 Task: Open Card Card0000000205 in Board Board0000000052 in Workspace WS0000000018 in Trello. Add Member mailaustralia7@gmail.com to Card Card0000000205 in Board Board0000000052 in Workspace WS0000000018 in Trello. Add Green Label titled Label0000000205 to Card Card0000000205 in Board Board0000000052 in Workspace WS0000000018 in Trello. Add Checklist CL0000000205 to Card Card0000000205 in Board Board0000000052 in Workspace WS0000000018 in Trello. Add Dates with Start Date as Apr 08 2023 and Due Date as Apr 30 2023 to Card Card0000000205 in Board Board0000000052 in Workspace WS0000000018 in Trello
Action: Mouse moved to (622, 81)
Screenshot: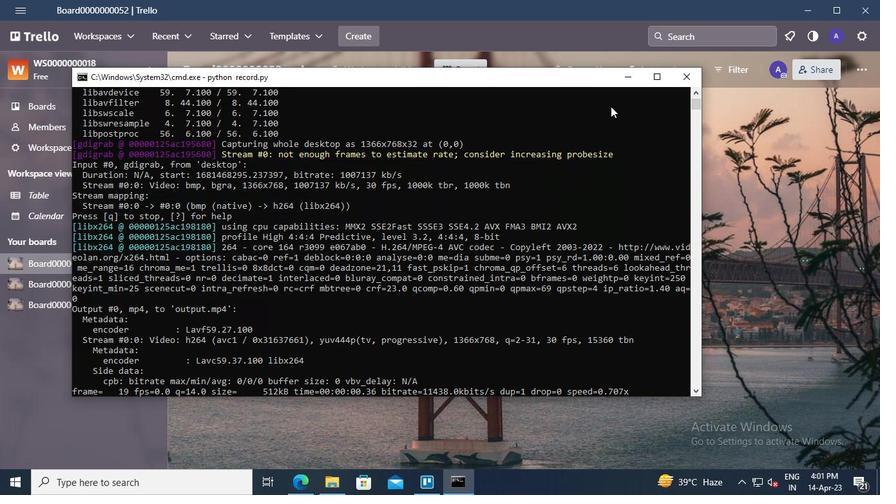 
Action: Mouse pressed left at (622, 81)
Screenshot: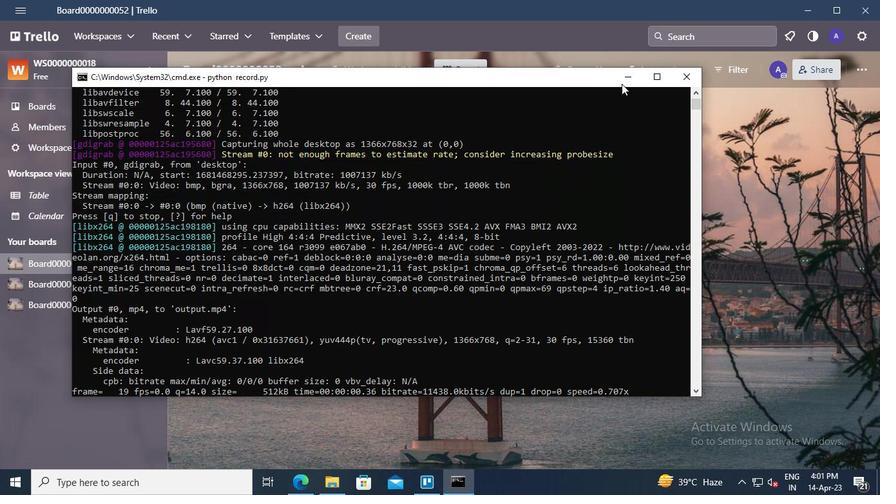 
Action: Mouse moved to (238, 138)
Screenshot: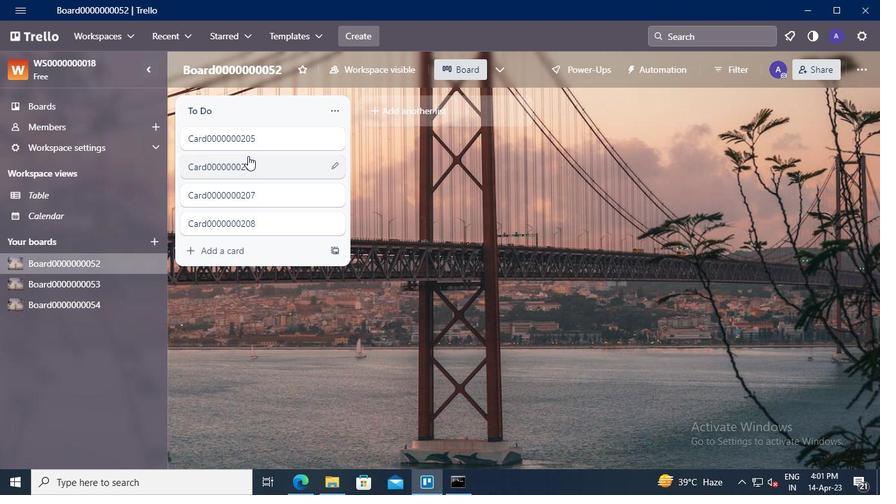 
Action: Mouse pressed left at (238, 138)
Screenshot: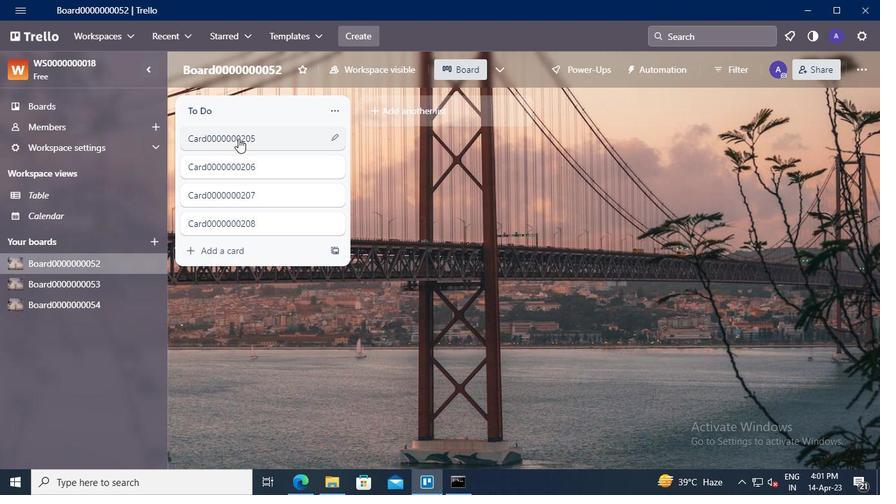 
Action: Mouse moved to (613, 121)
Screenshot: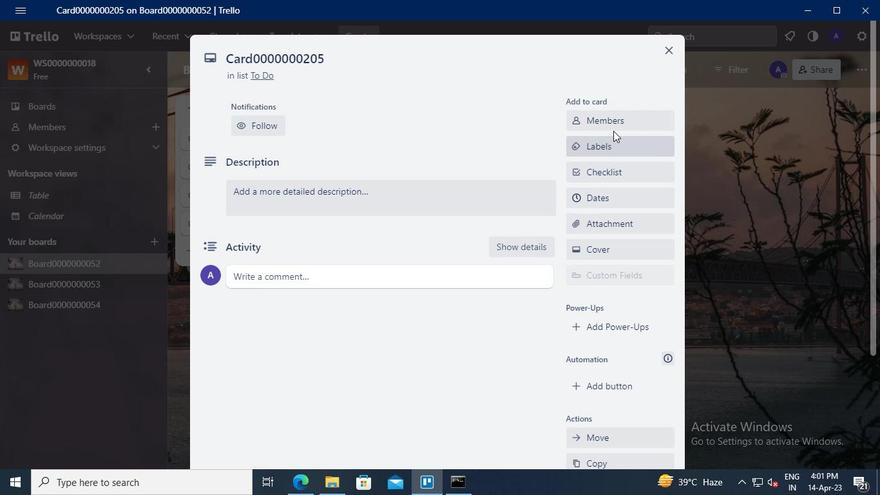 
Action: Mouse pressed left at (613, 121)
Screenshot: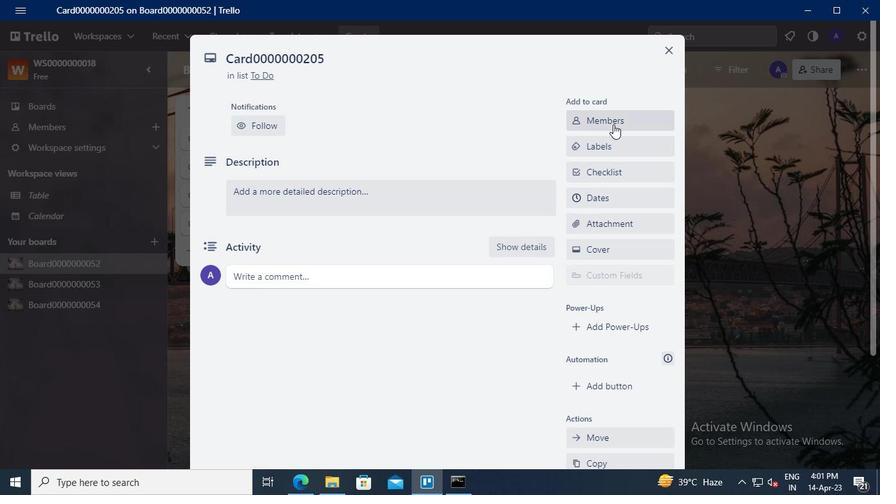
Action: Mouse moved to (622, 178)
Screenshot: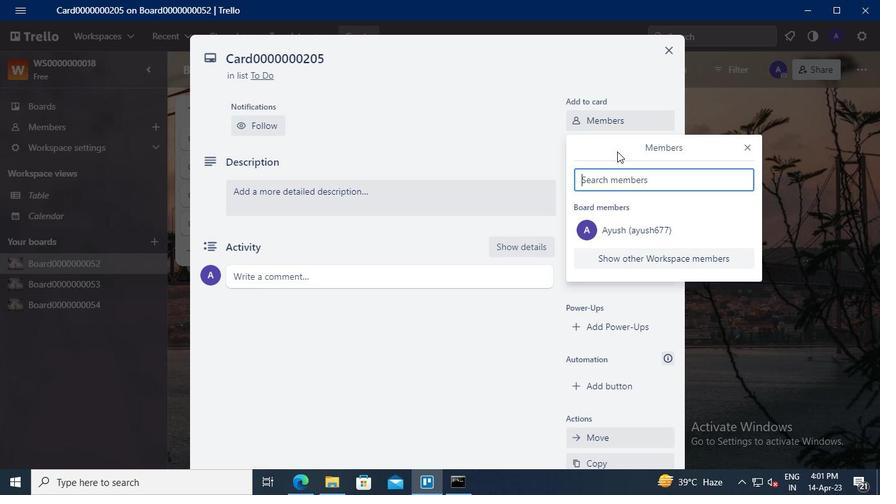 
Action: Mouse pressed left at (622, 178)
Screenshot: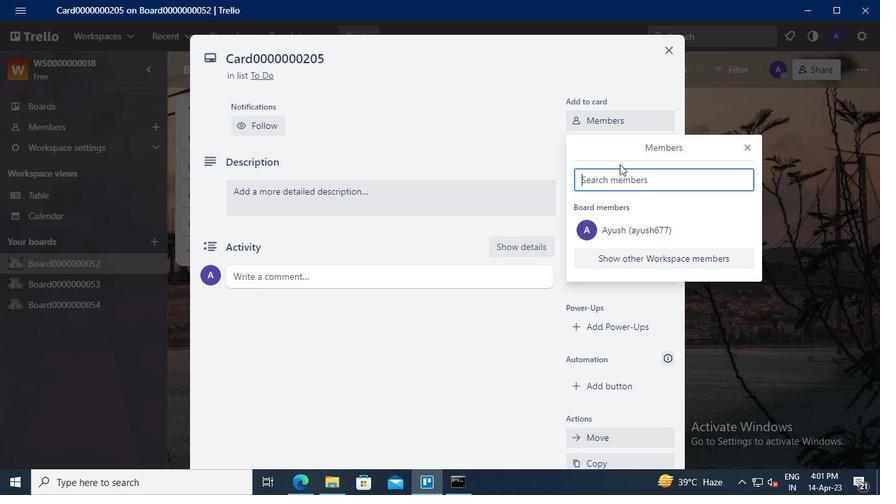 
Action: Keyboard Key.shift_r
Screenshot: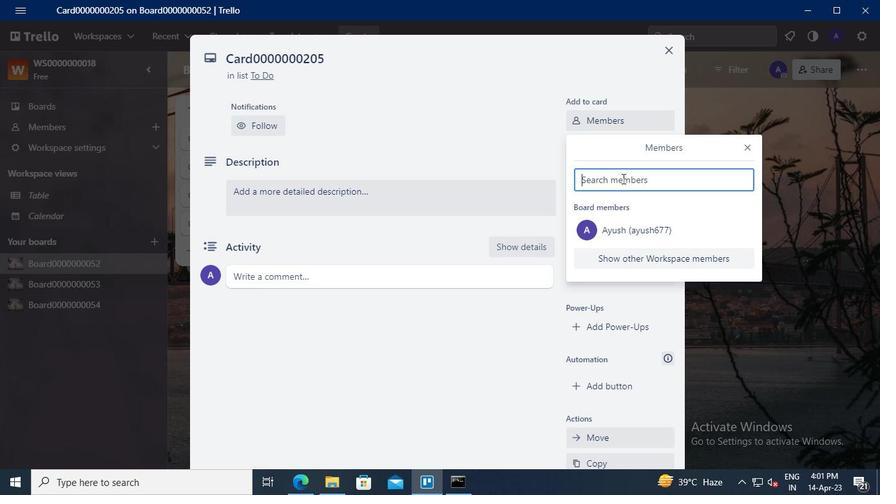 
Action: Keyboard A
Screenshot: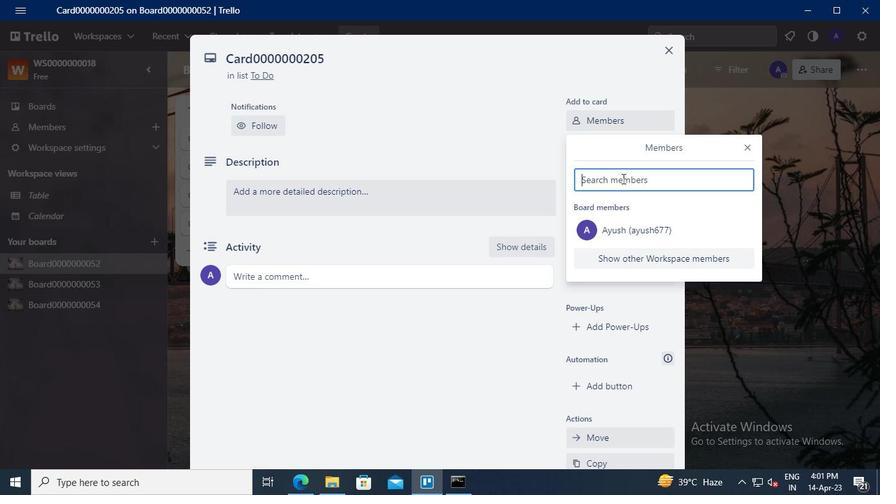 
Action: Keyboard u
Screenshot: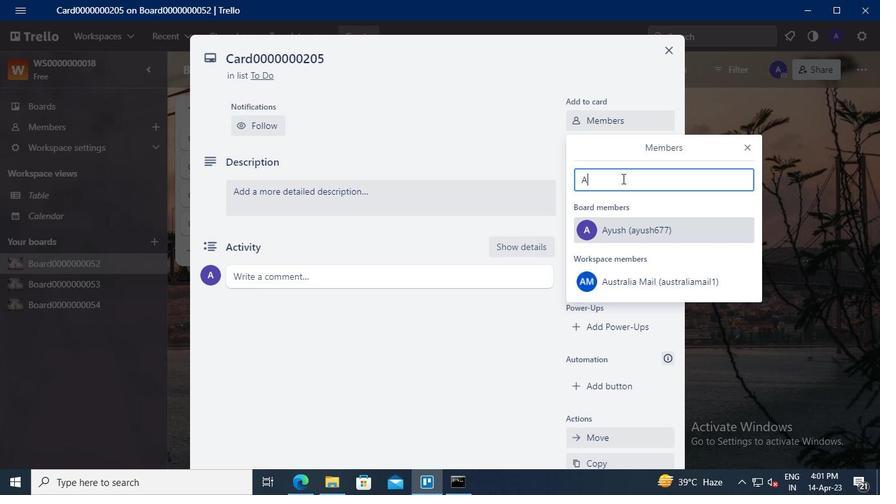
Action: Keyboard s
Screenshot: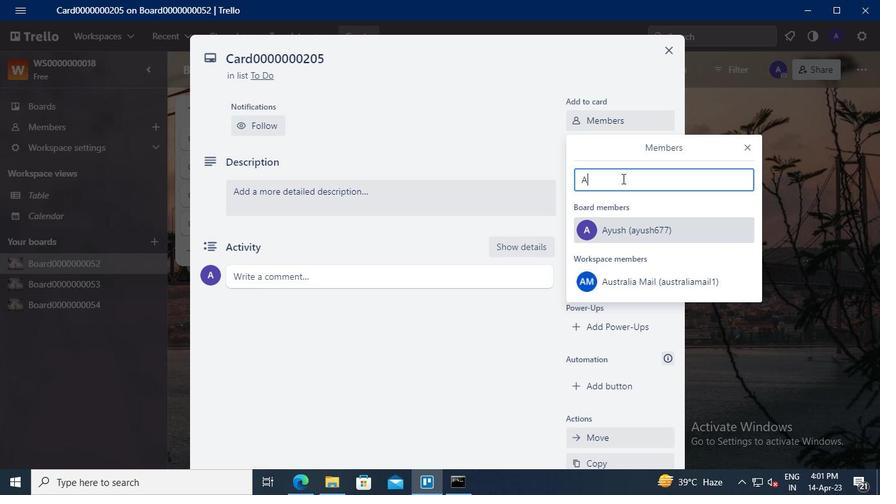 
Action: Keyboard t
Screenshot: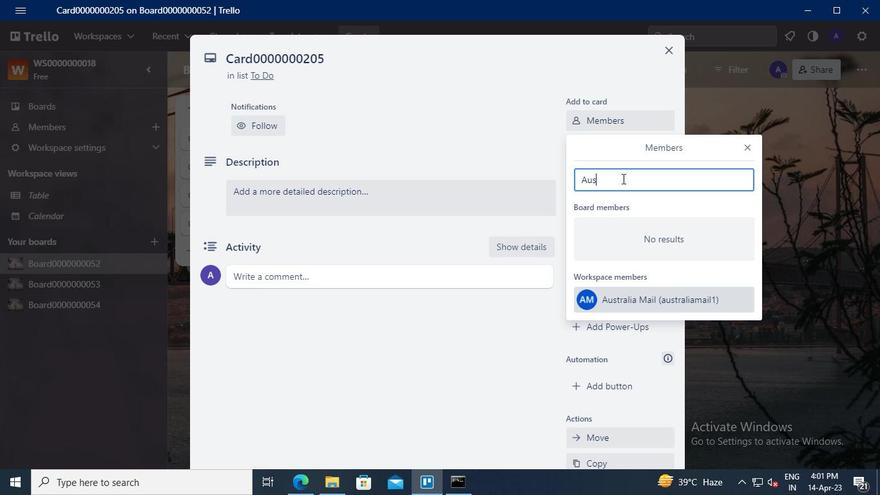 
Action: Keyboard r
Screenshot: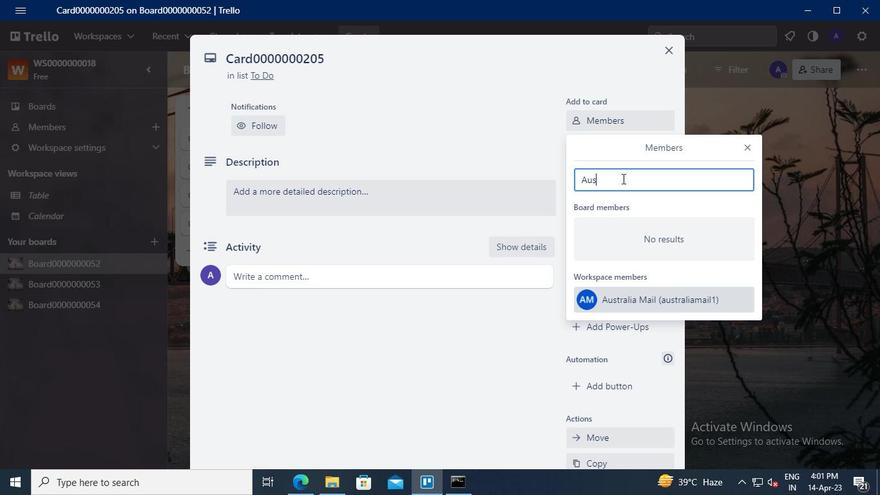 
Action: Keyboard a
Screenshot: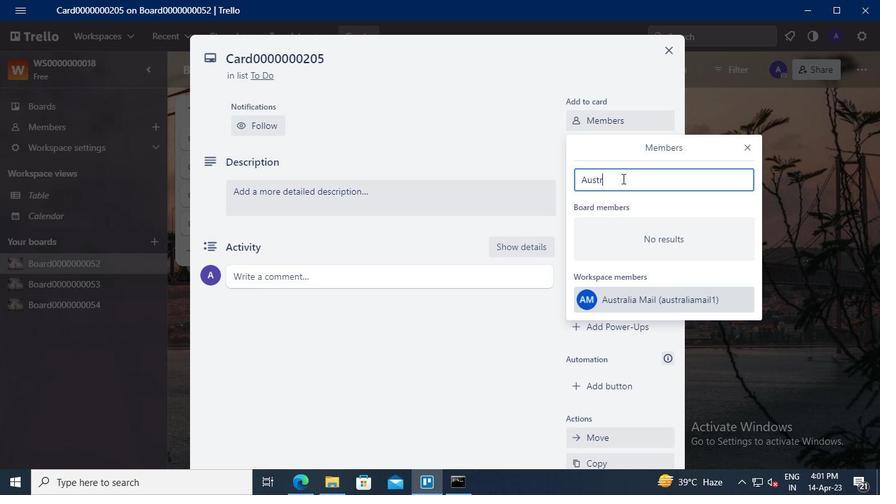 
Action: Keyboard l
Screenshot: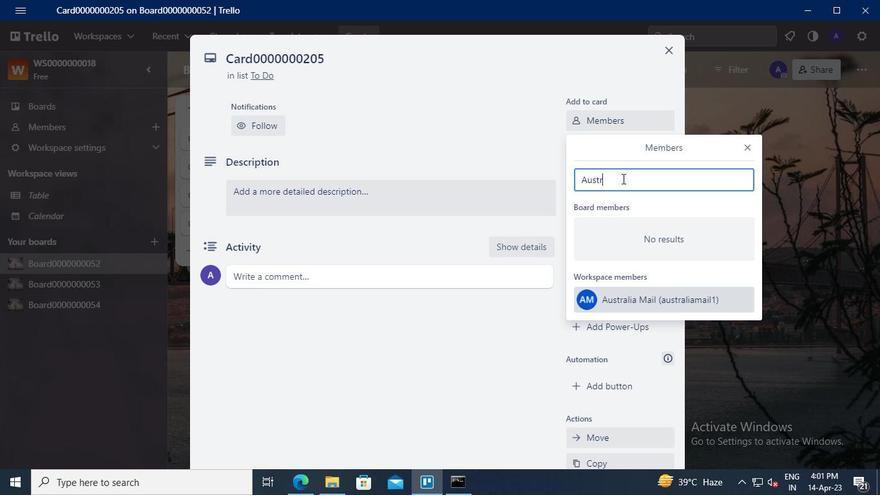 
Action: Keyboard i
Screenshot: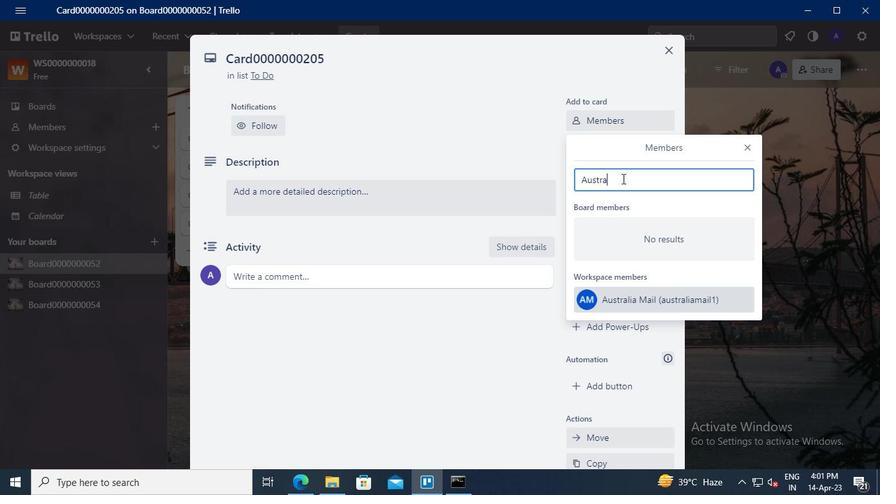 
Action: Keyboard a
Screenshot: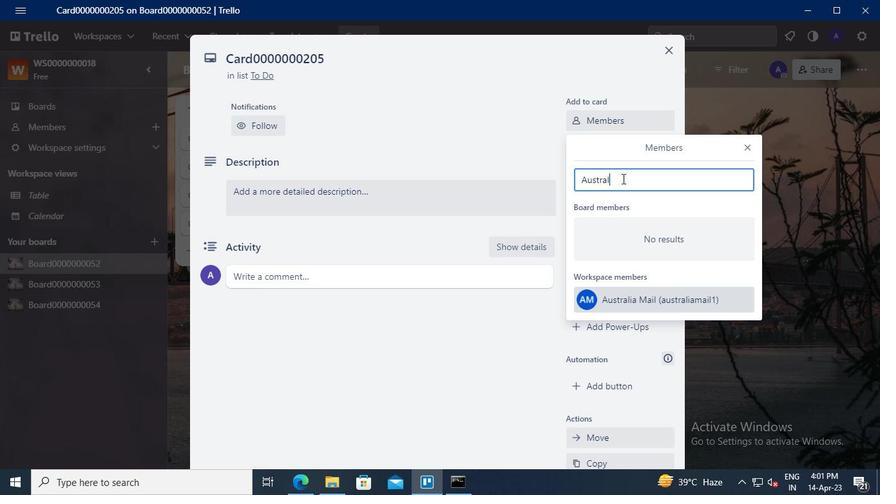 
Action: Mouse moved to (628, 301)
Screenshot: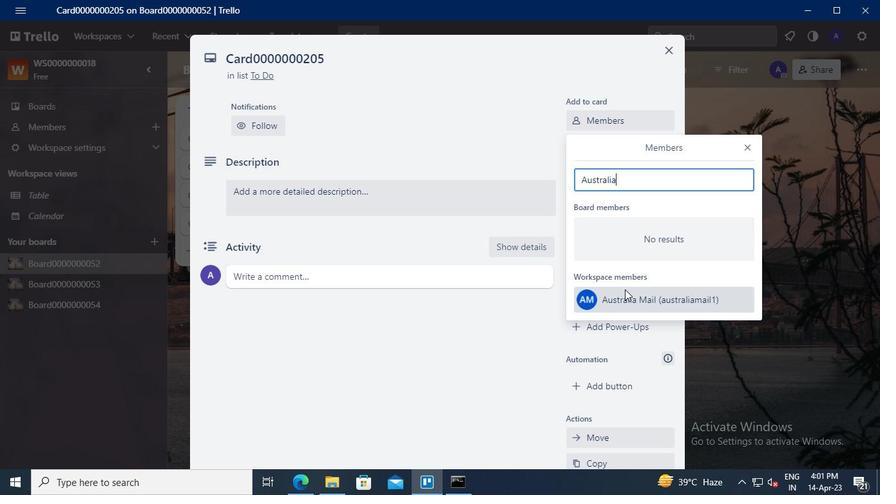 
Action: Mouse pressed left at (628, 301)
Screenshot: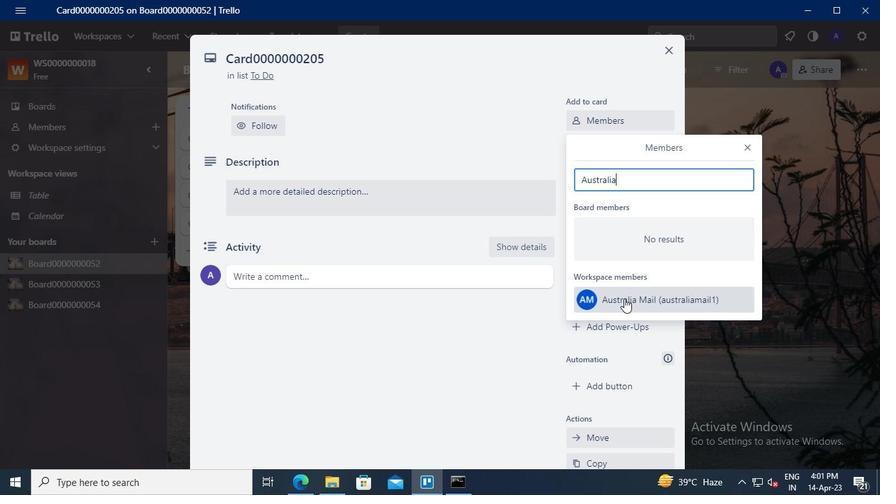 
Action: Mouse moved to (746, 147)
Screenshot: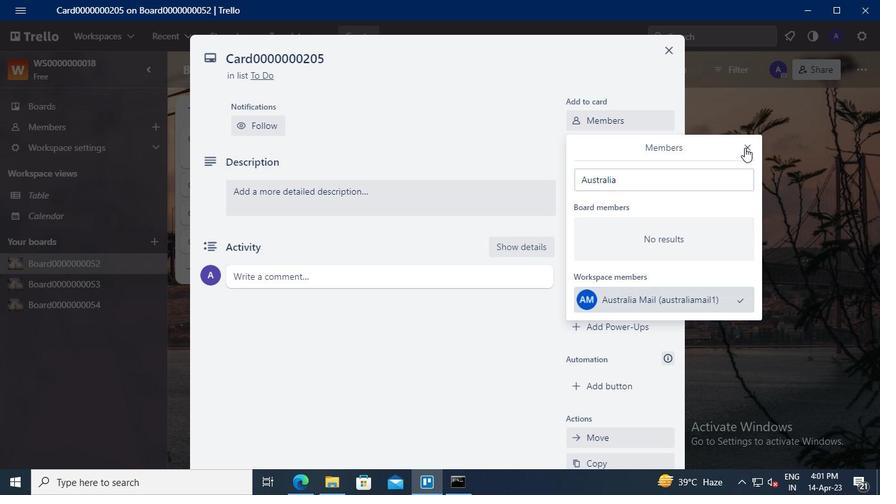 
Action: Mouse pressed left at (746, 147)
Screenshot: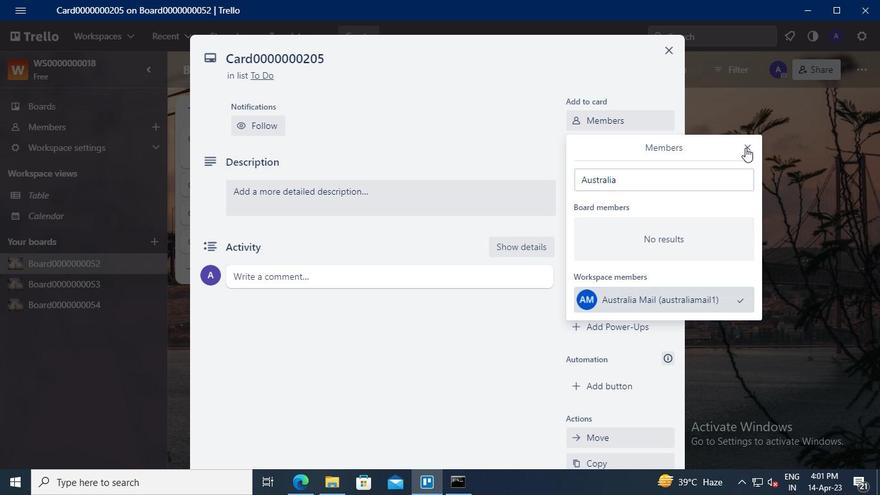
Action: Mouse moved to (596, 148)
Screenshot: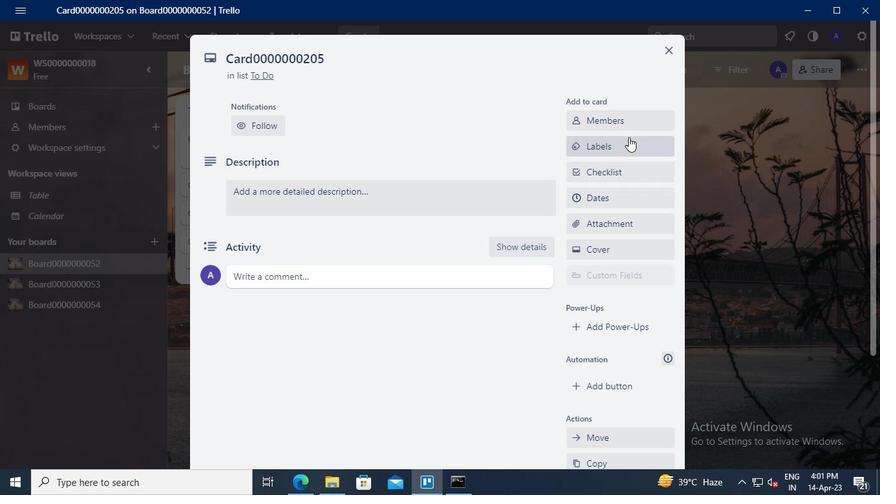 
Action: Mouse pressed left at (596, 148)
Screenshot: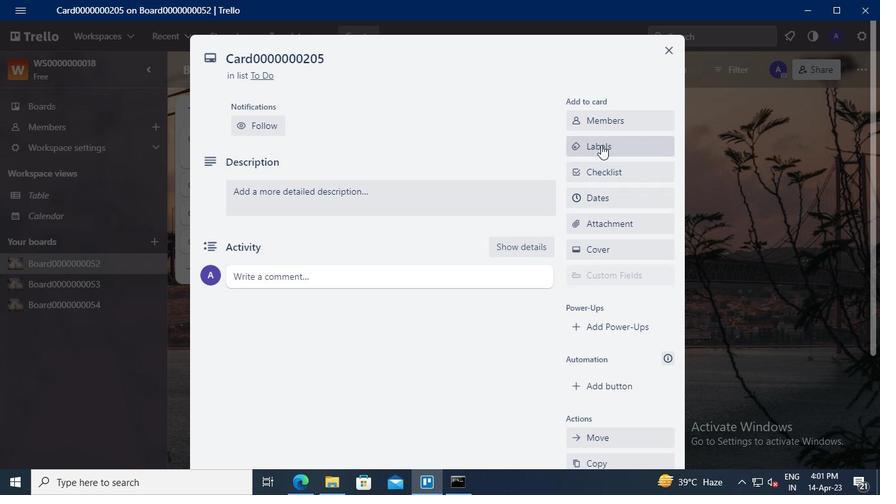 
Action: Mouse moved to (668, 289)
Screenshot: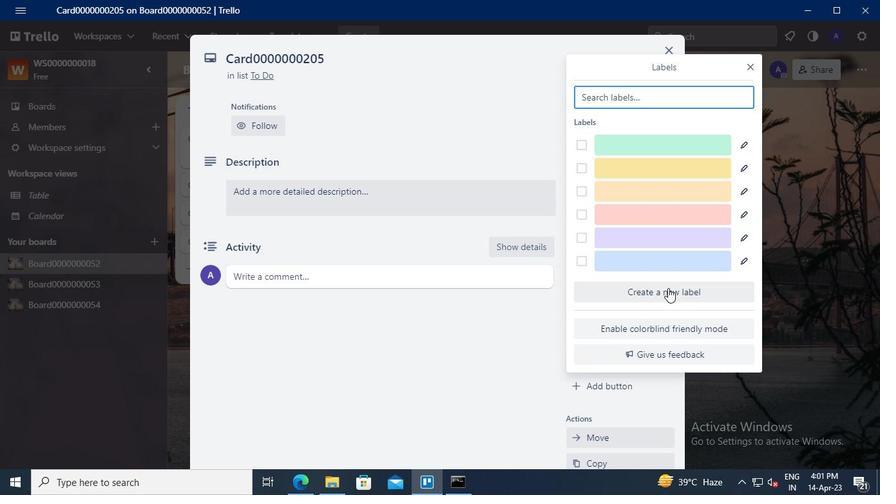 
Action: Mouse pressed left at (668, 289)
Screenshot: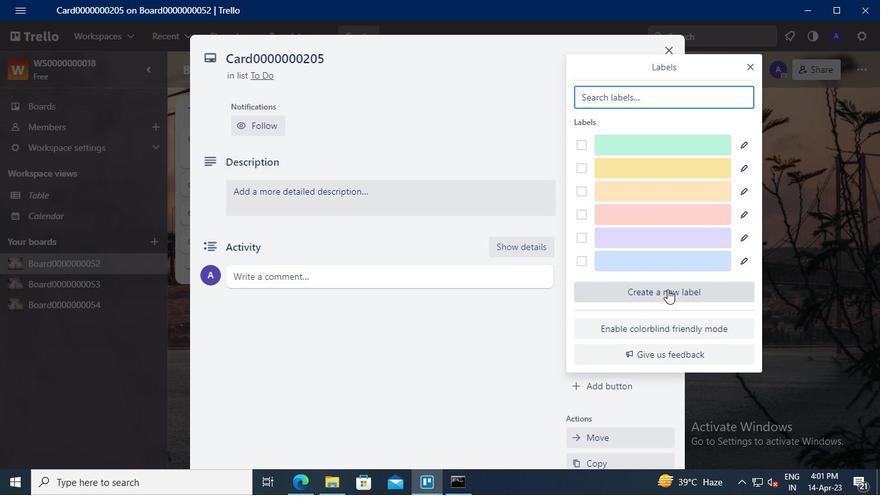 
Action: Mouse moved to (637, 184)
Screenshot: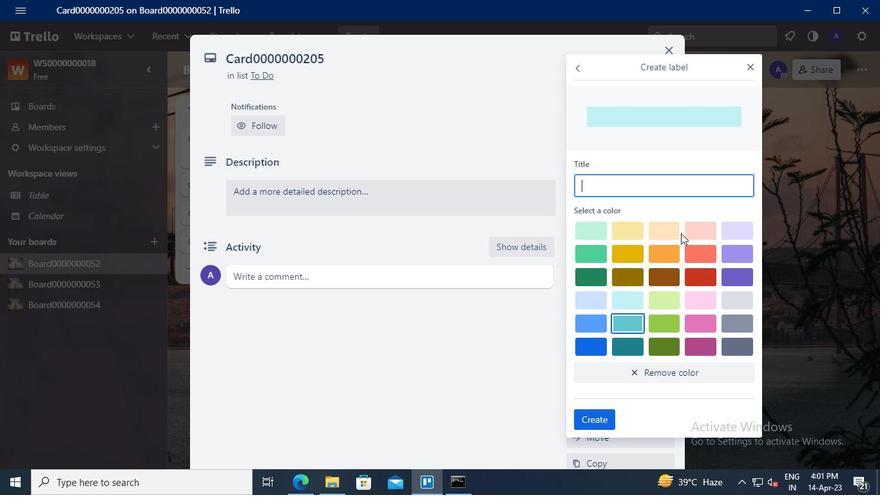 
Action: Mouse pressed left at (637, 184)
Screenshot: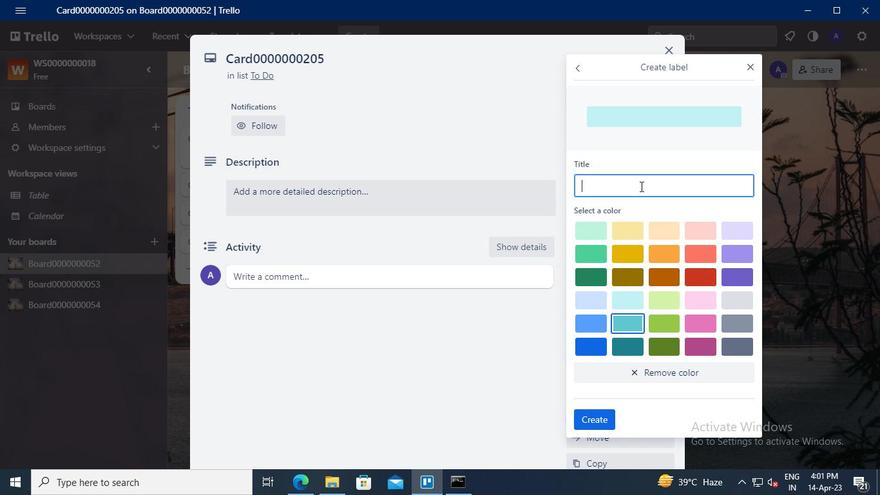 
Action: Keyboard Key.shift
Screenshot: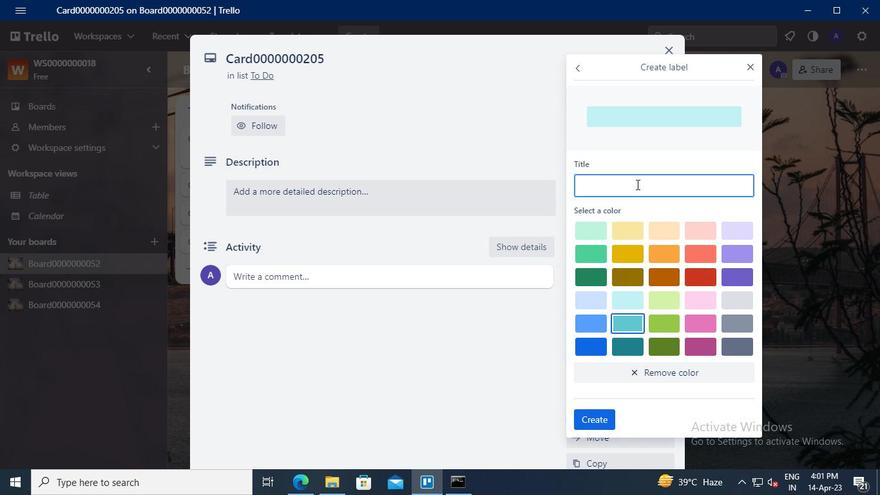 
Action: Keyboard L
Screenshot: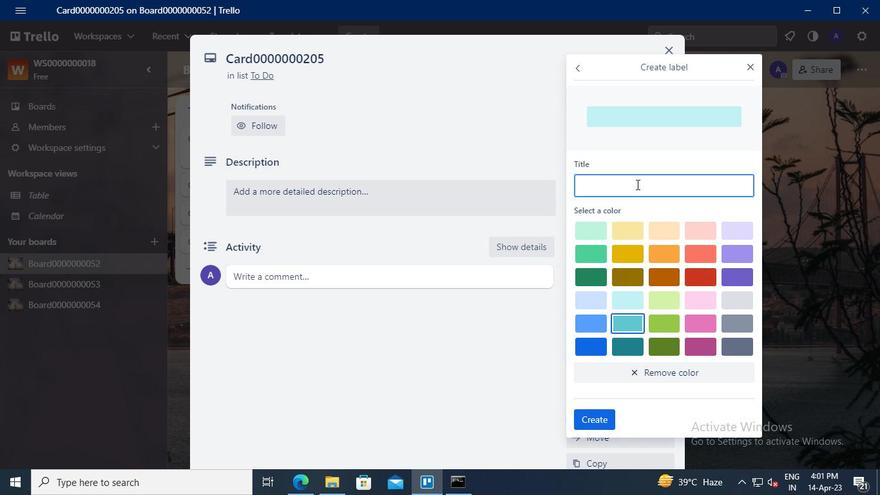 
Action: Keyboard a
Screenshot: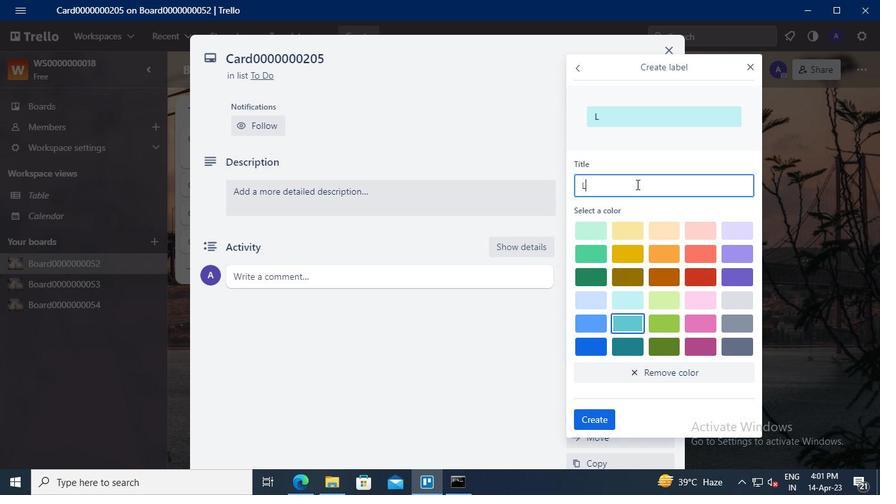 
Action: Keyboard b
Screenshot: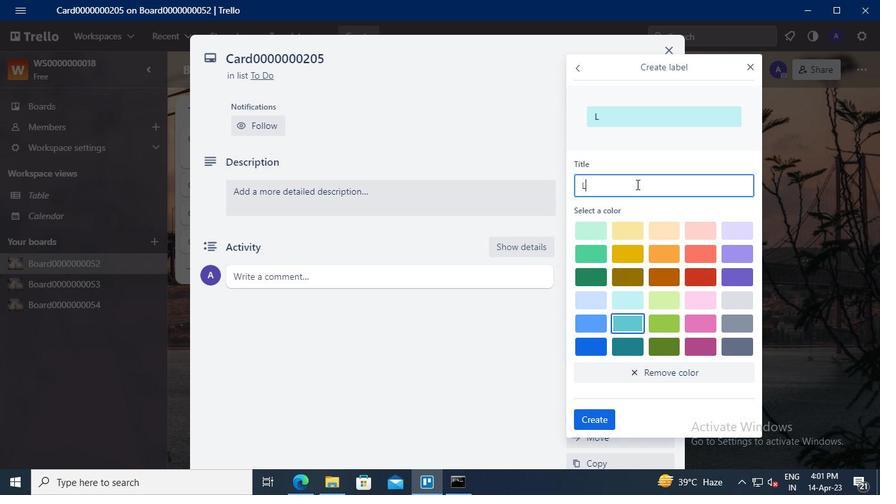 
Action: Keyboard e
Screenshot: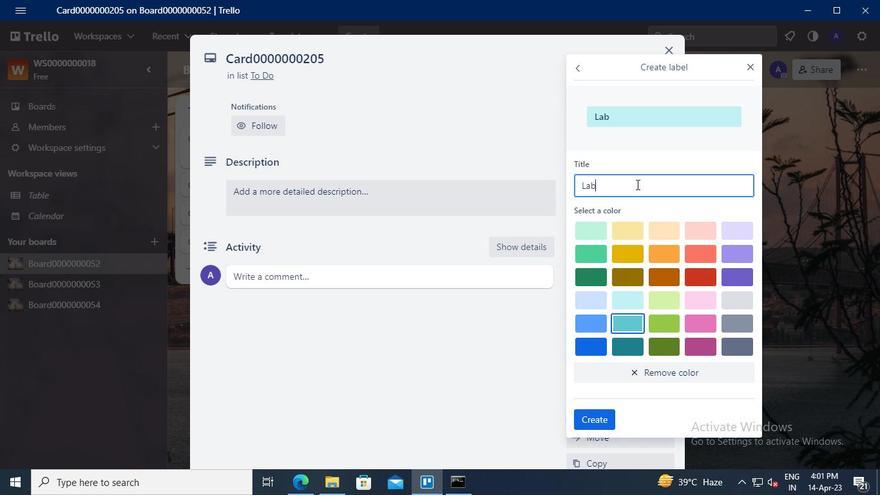 
Action: Keyboard l
Screenshot: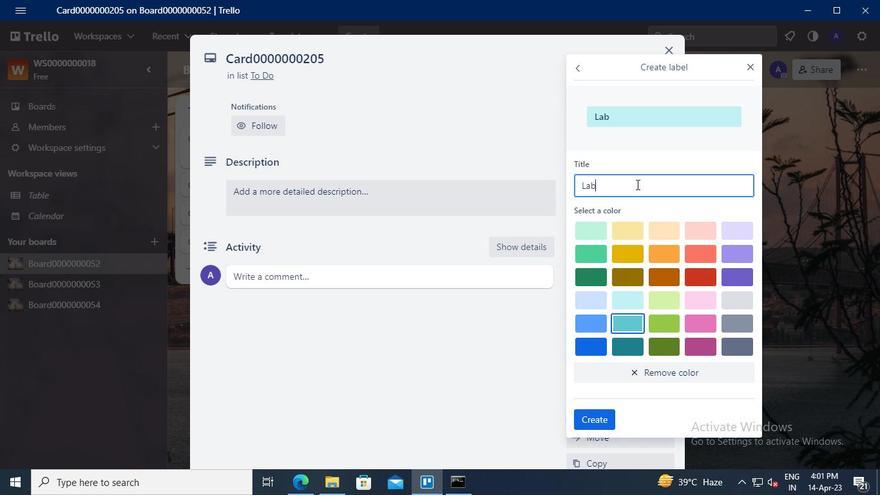 
Action: Keyboard <96>
Screenshot: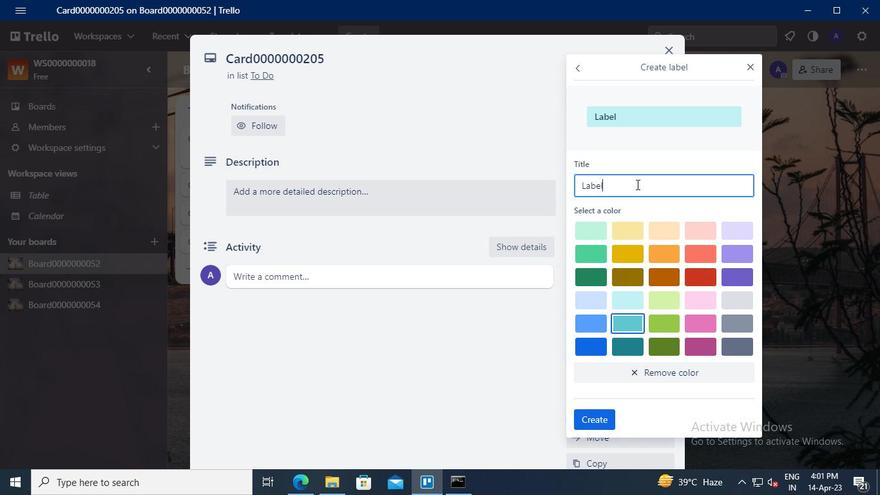 
Action: Keyboard <96>
Screenshot: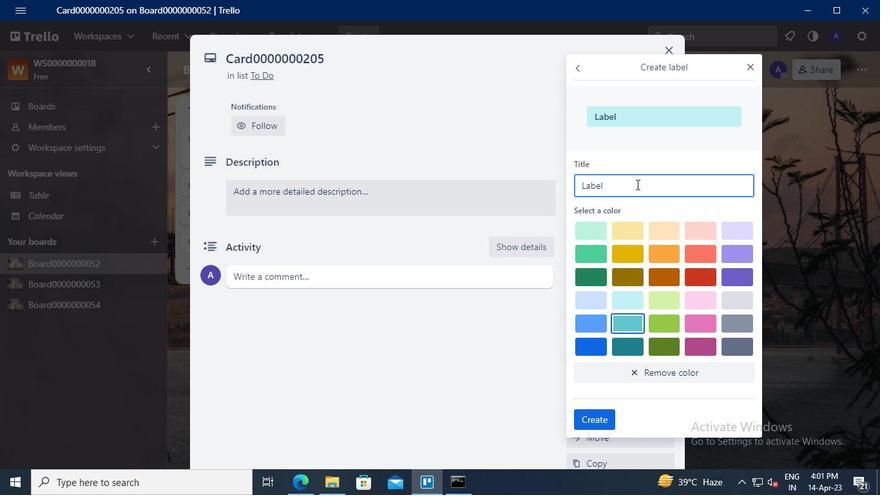 
Action: Keyboard <96>
Screenshot: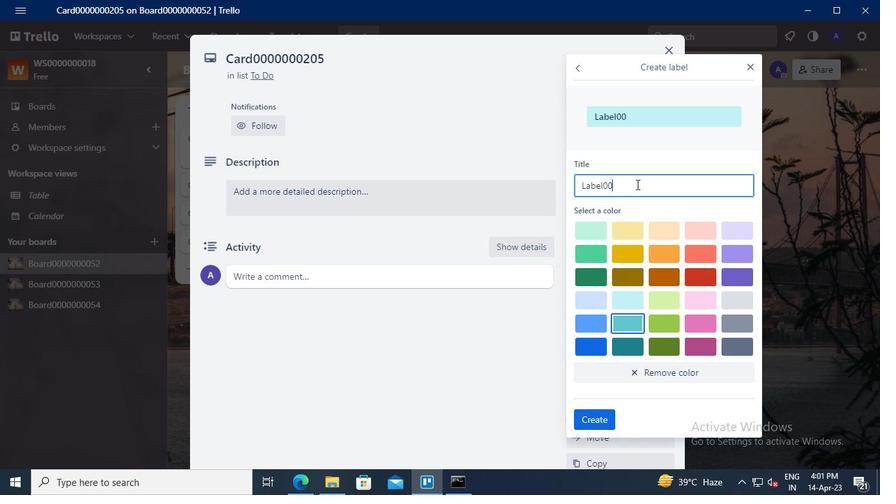 
Action: Keyboard <96>
Screenshot: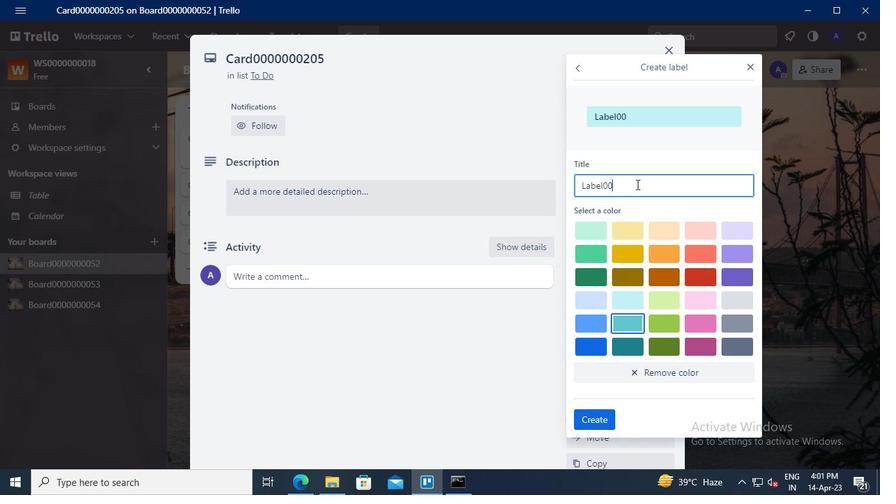 
Action: Keyboard <96>
Screenshot: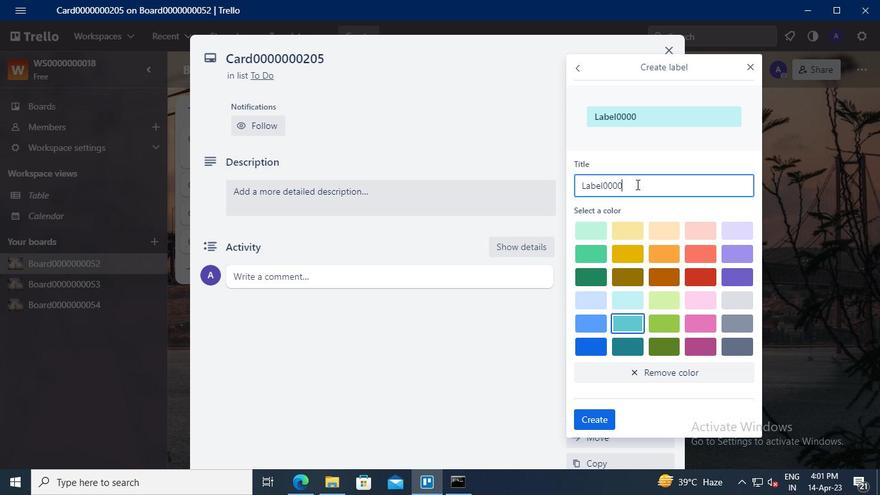 
Action: Keyboard <96>
Screenshot: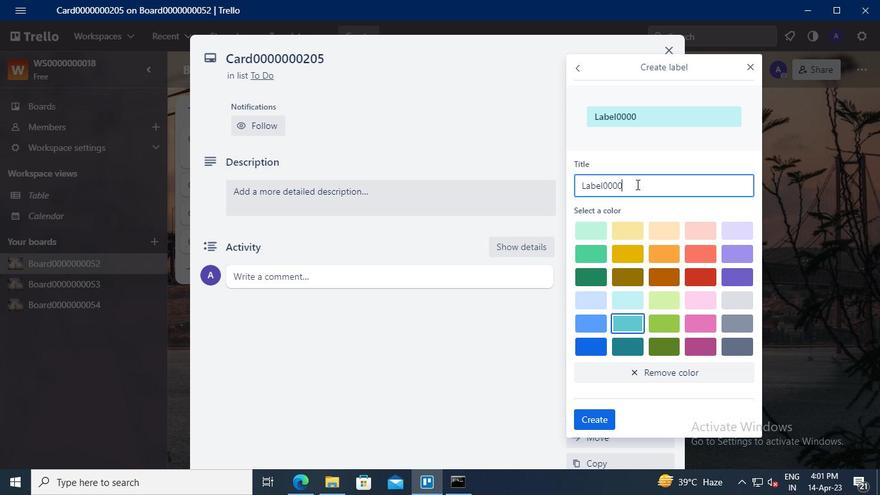 
Action: Keyboard <96>
Screenshot: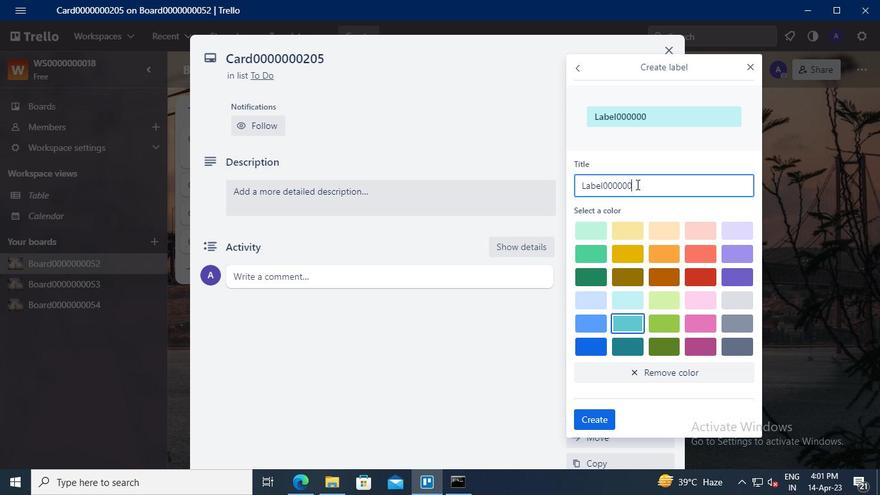 
Action: Keyboard <98>
Screenshot: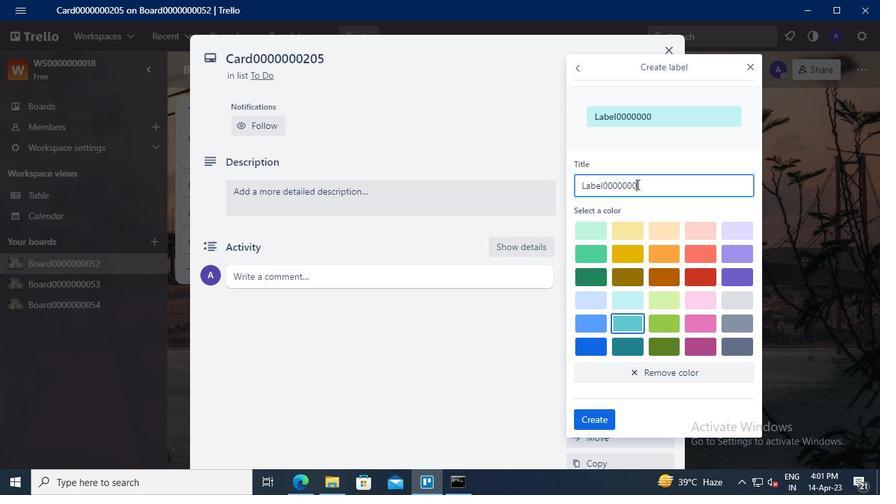 
Action: Keyboard <96>
Screenshot: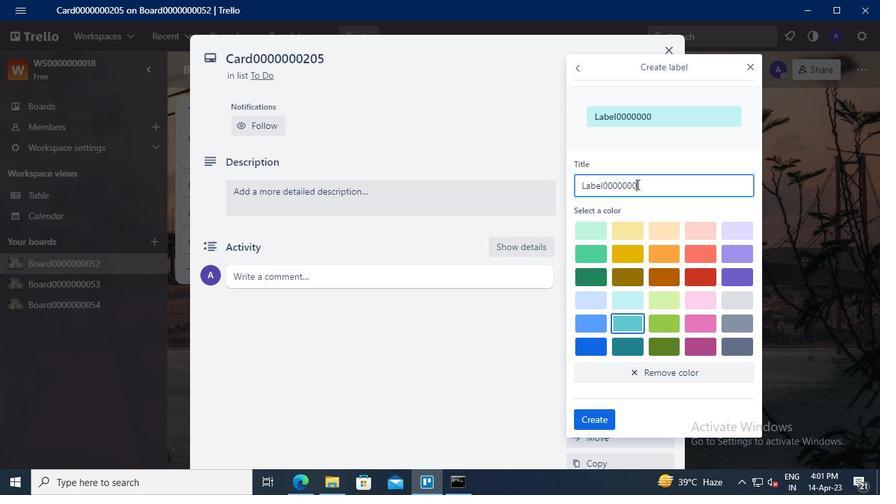 
Action: Keyboard <101>
Screenshot: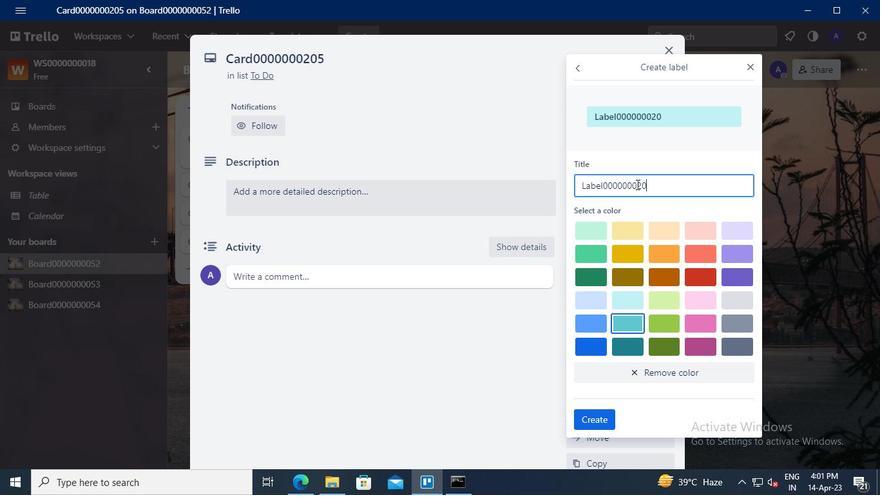 
Action: Mouse moved to (600, 254)
Screenshot: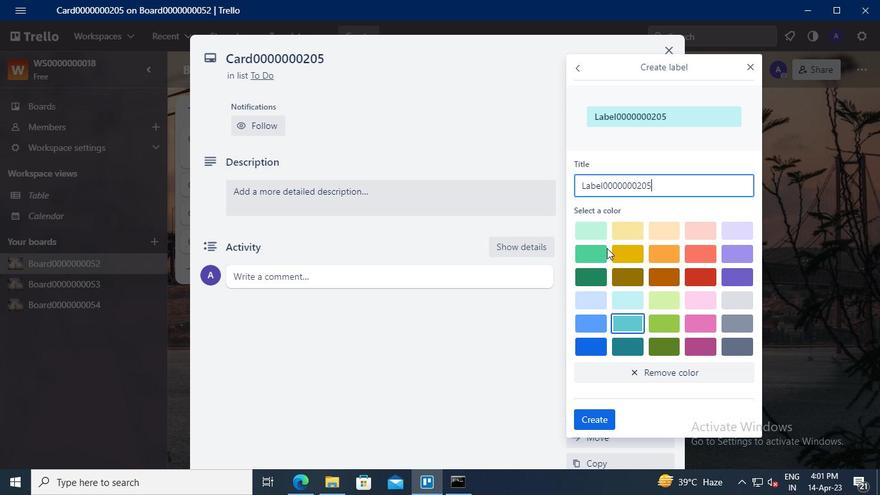 
Action: Mouse pressed left at (600, 254)
Screenshot: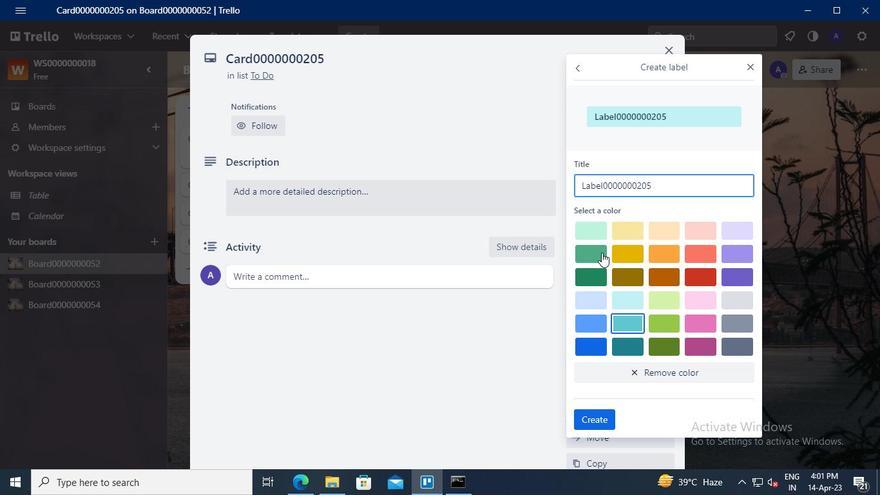 
Action: Mouse moved to (588, 423)
Screenshot: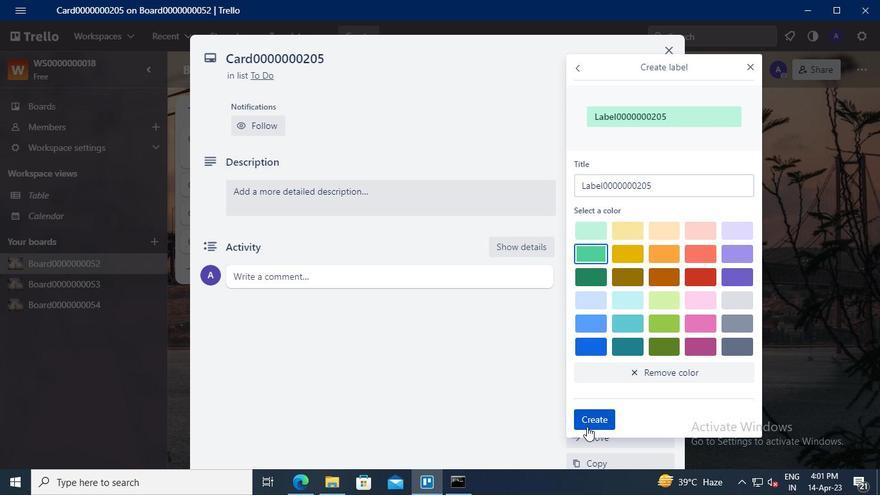 
Action: Mouse pressed left at (588, 423)
Screenshot: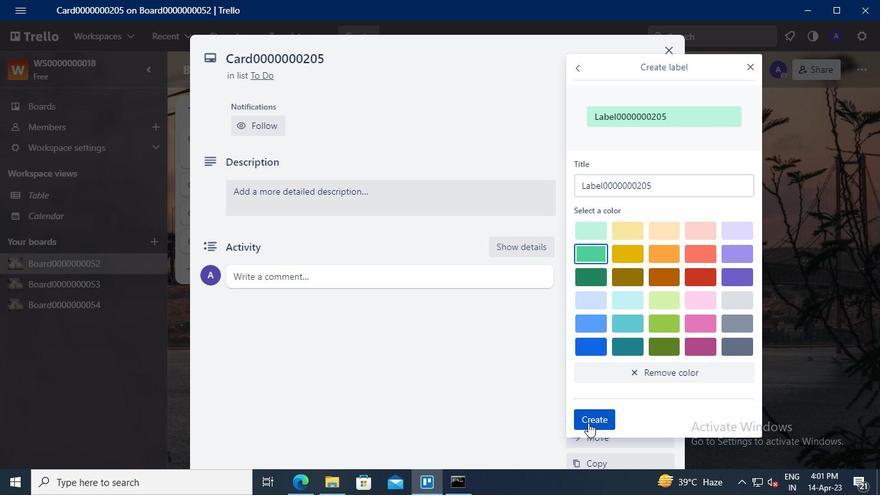 
Action: Mouse moved to (749, 65)
Screenshot: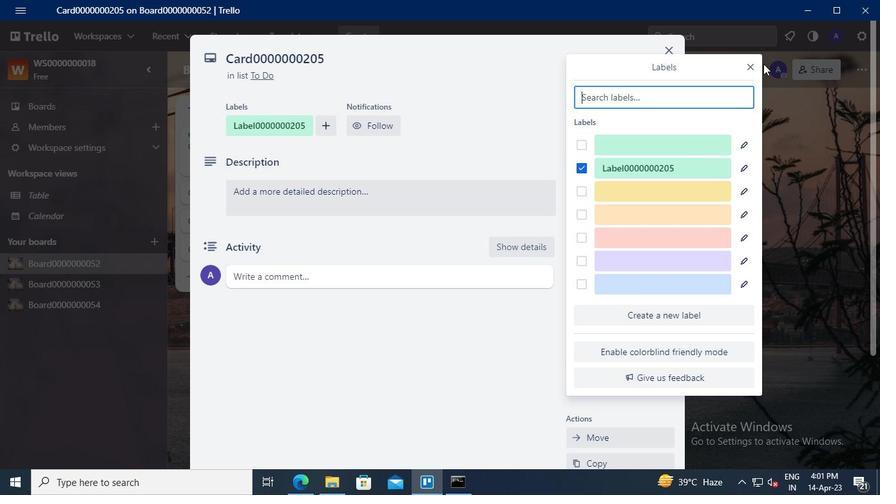 
Action: Mouse pressed left at (749, 65)
Screenshot: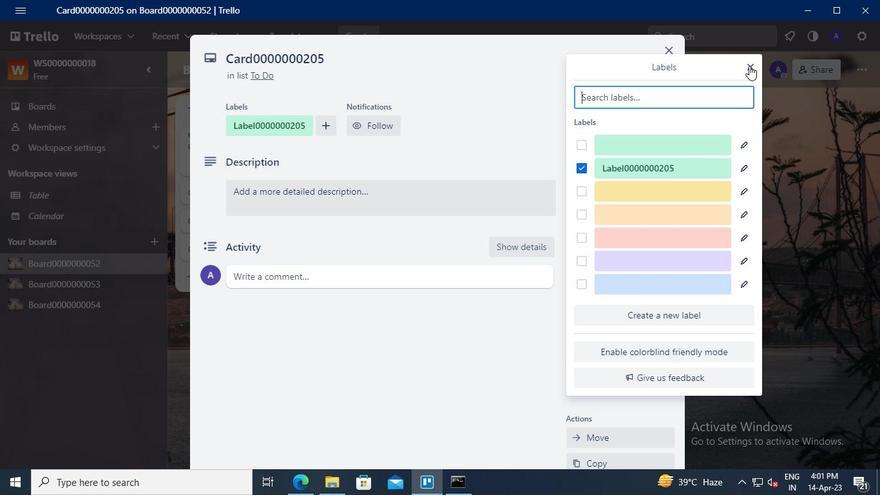 
Action: Mouse moved to (604, 170)
Screenshot: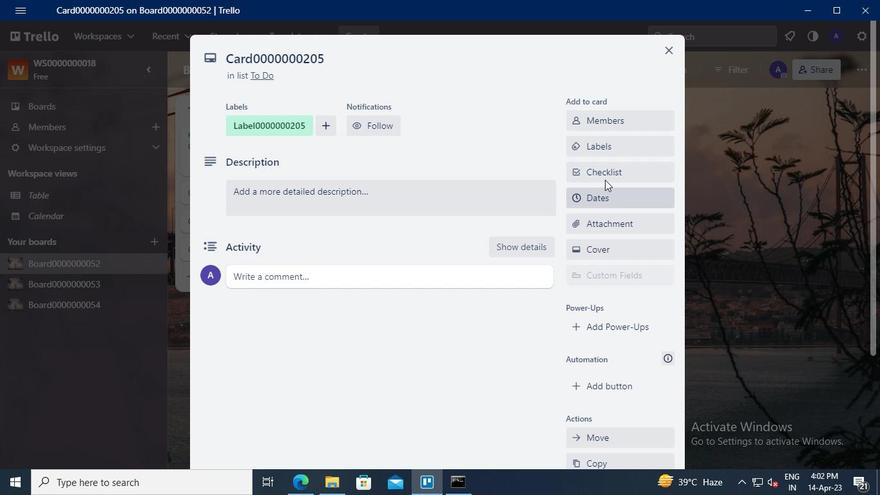 
Action: Mouse pressed left at (604, 170)
Screenshot: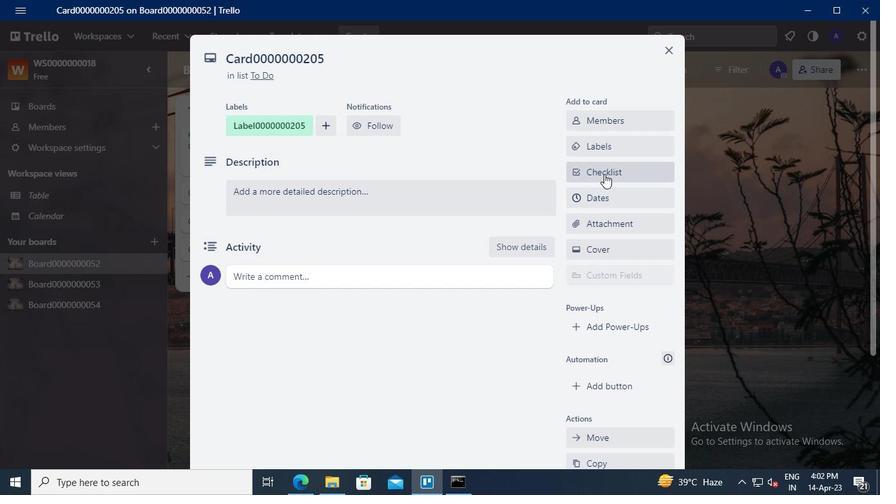 
Action: Keyboard Key.delete
Screenshot: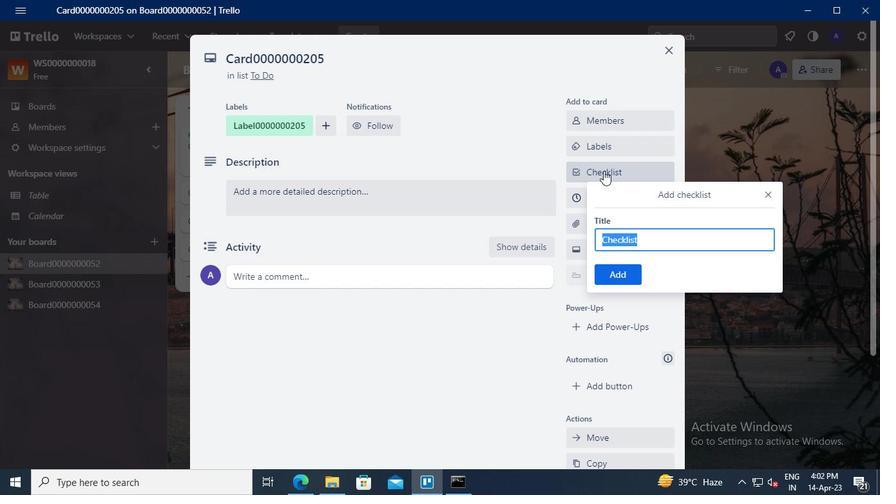 
Action: Keyboard Key.shift
Screenshot: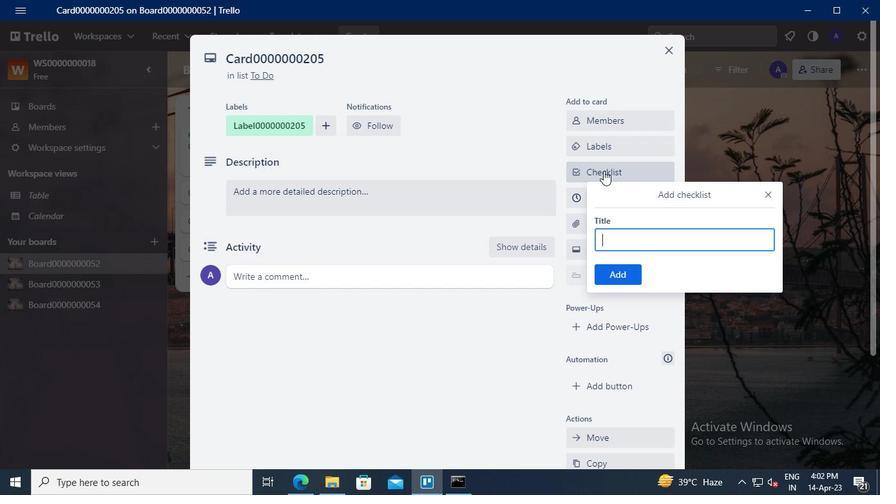 
Action: Keyboard C
Screenshot: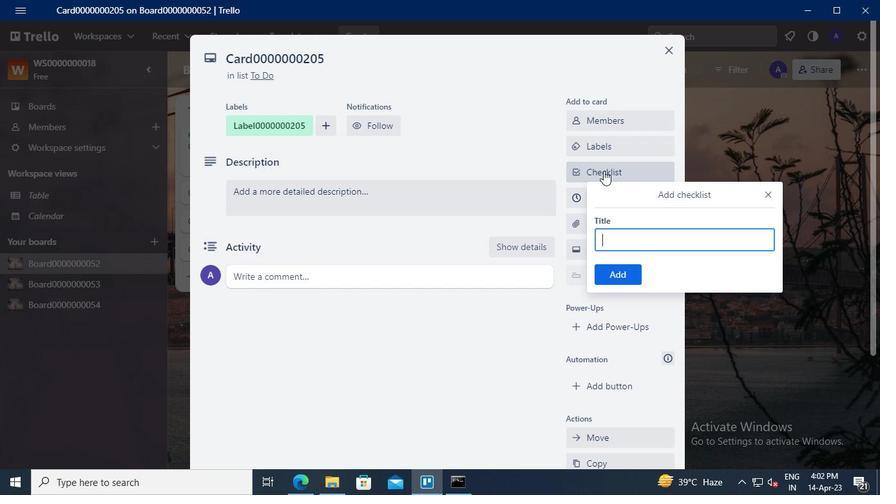 
Action: Keyboard L
Screenshot: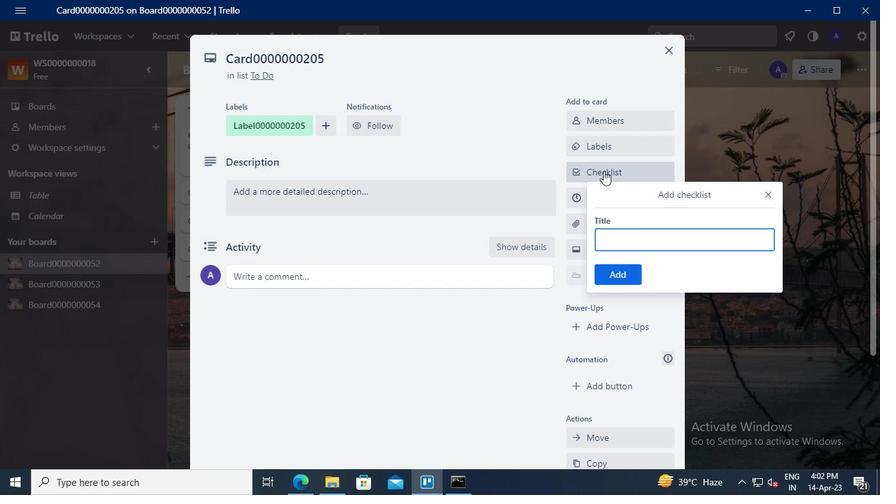 
Action: Keyboard <96>
Screenshot: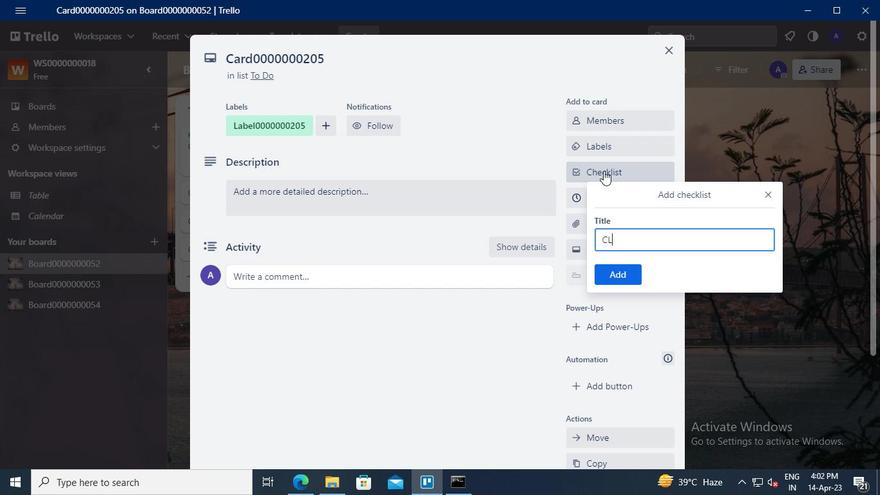 
Action: Keyboard <96>
Screenshot: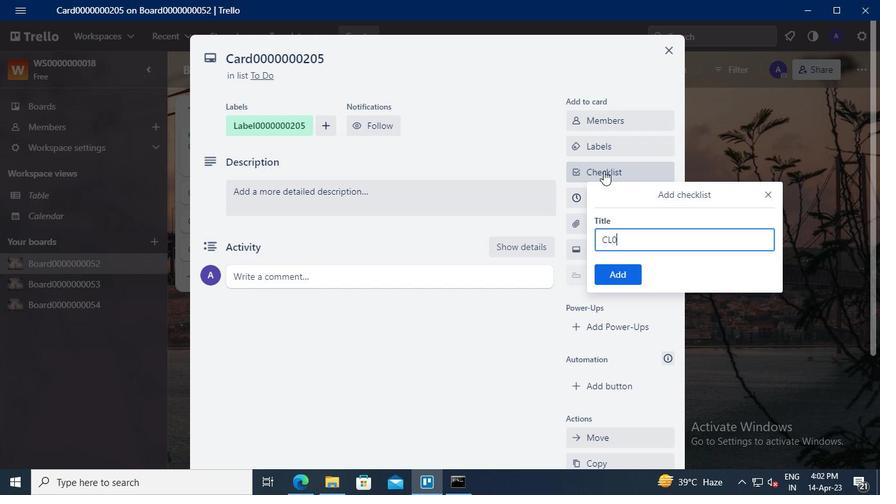 
Action: Keyboard <96>
Screenshot: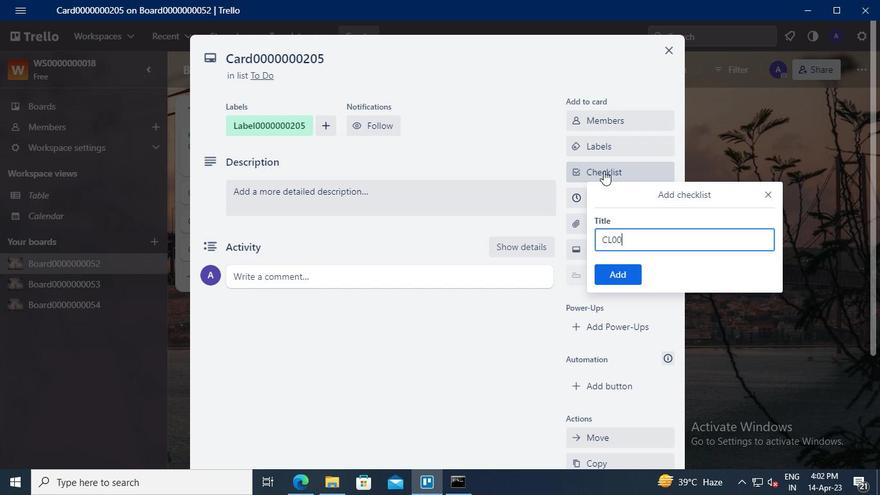 
Action: Keyboard <96>
Screenshot: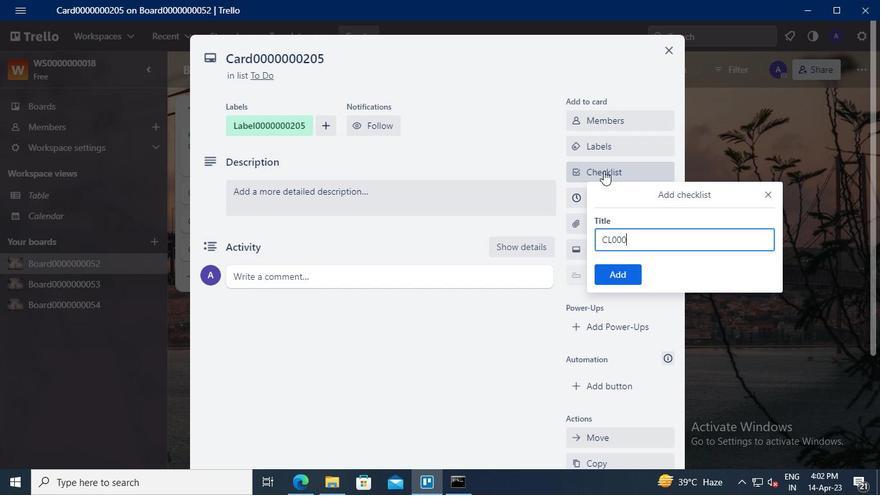 
Action: Keyboard <96>
Screenshot: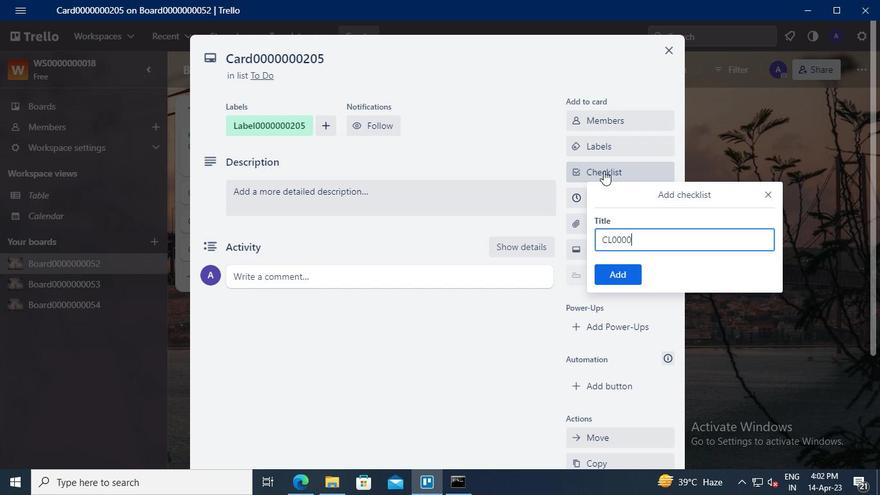 
Action: Keyboard <96>
Screenshot: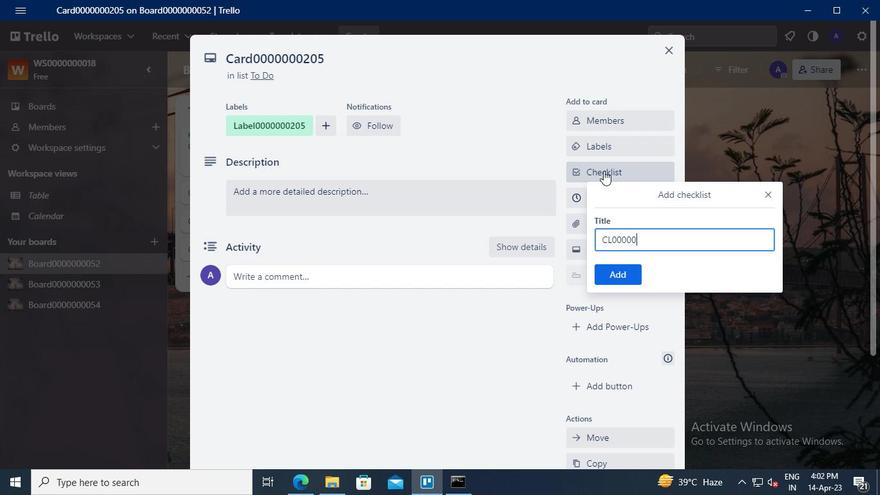 
Action: Keyboard <96>
Screenshot: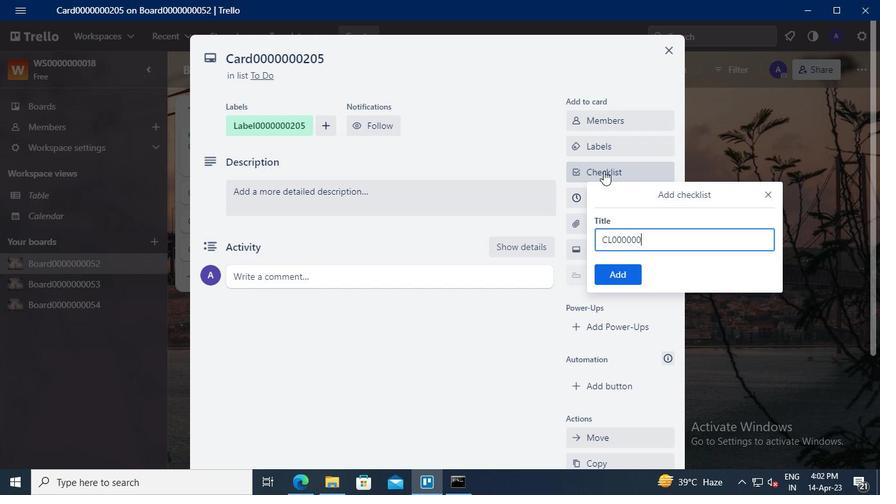 
Action: Keyboard <98>
Screenshot: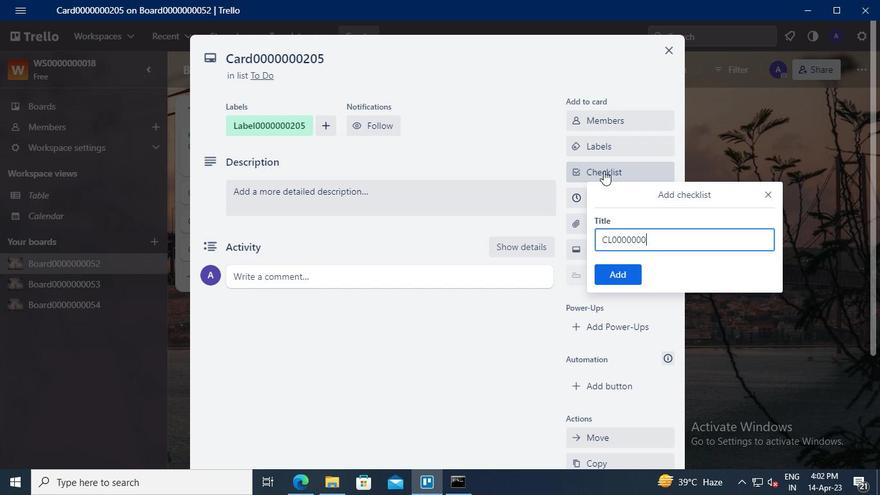 
Action: Keyboard <96>
Screenshot: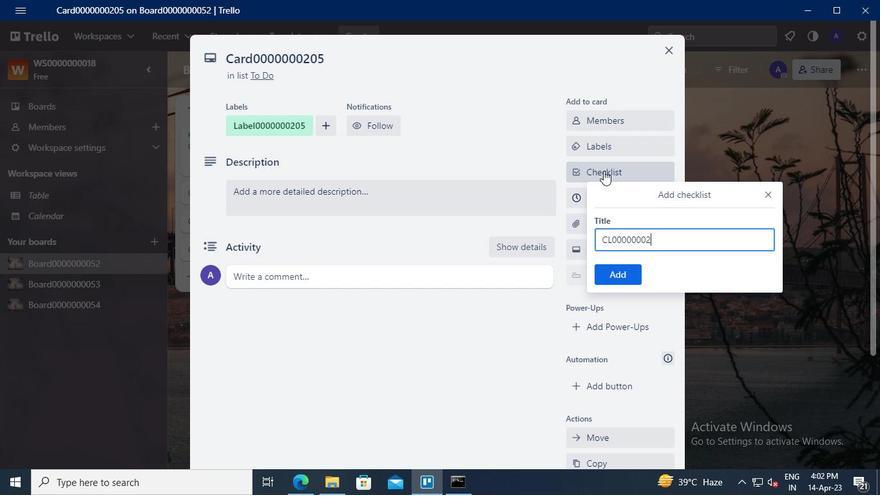 
Action: Keyboard <101>
Screenshot: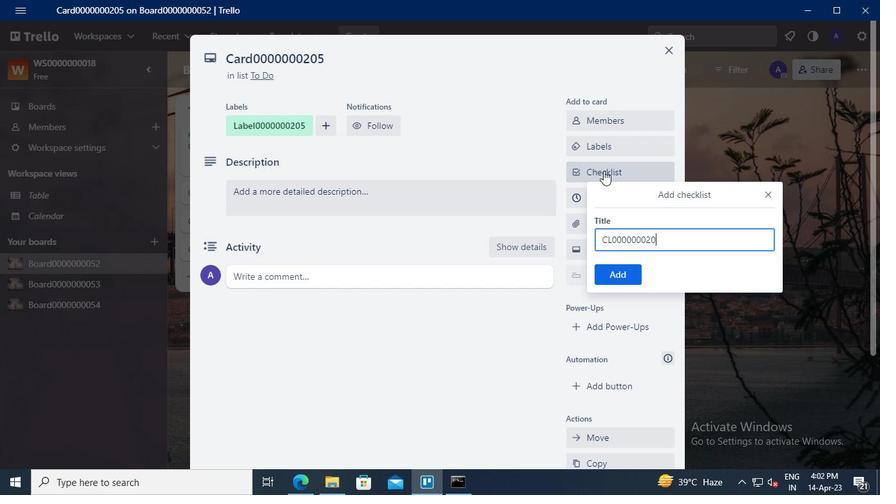 
Action: Mouse moved to (618, 277)
Screenshot: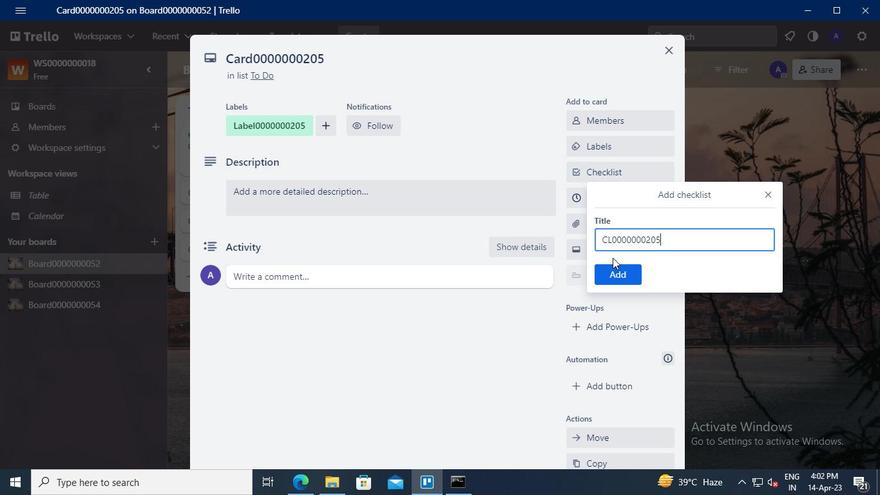 
Action: Mouse pressed left at (618, 277)
Screenshot: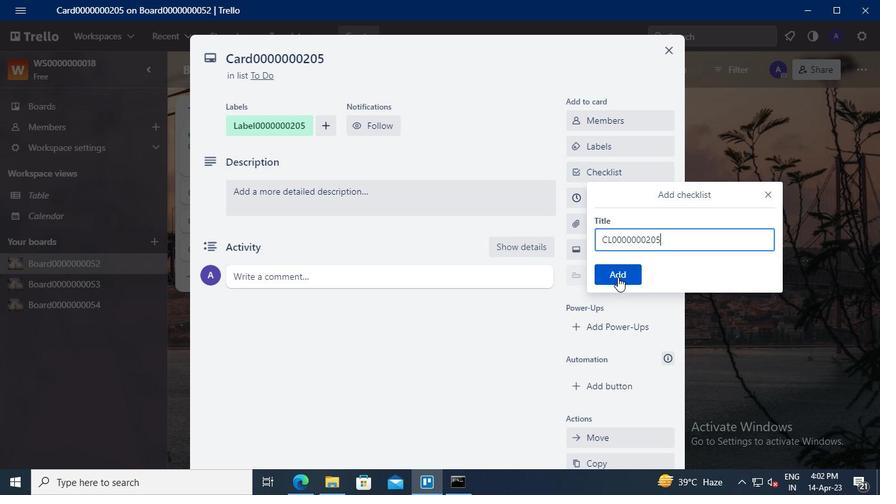 
Action: Mouse moved to (613, 198)
Screenshot: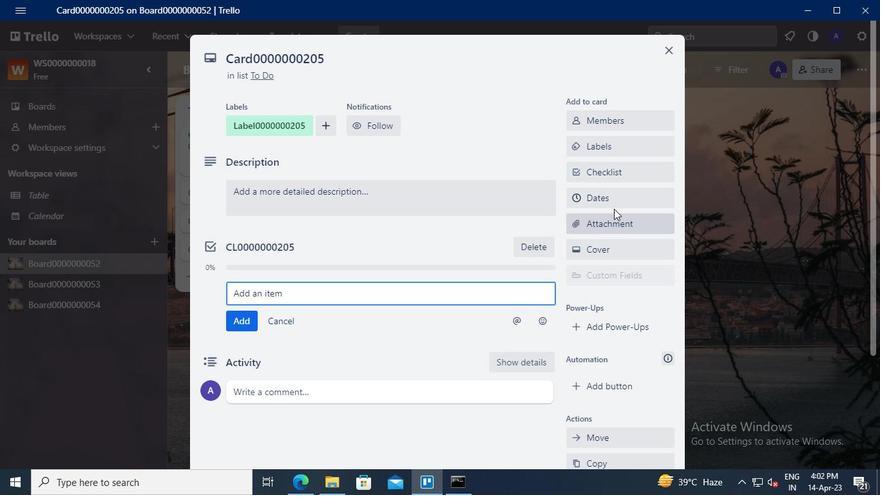 
Action: Mouse pressed left at (613, 198)
Screenshot: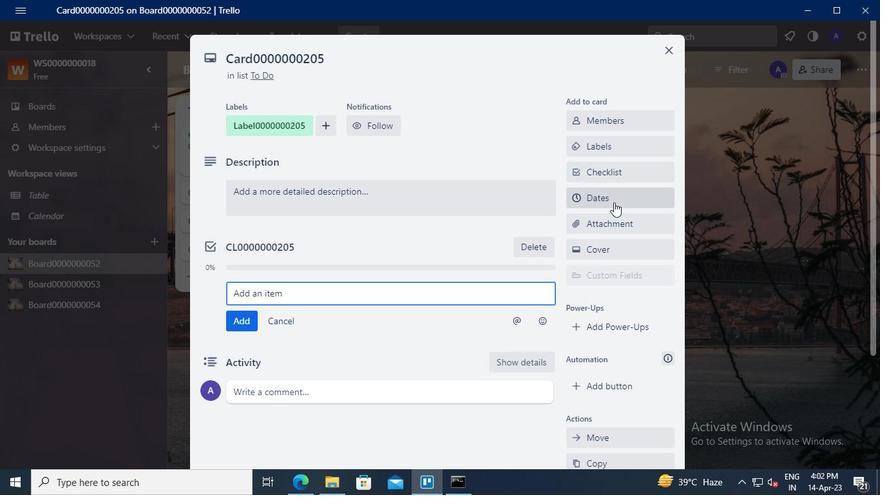 
Action: Mouse moved to (581, 297)
Screenshot: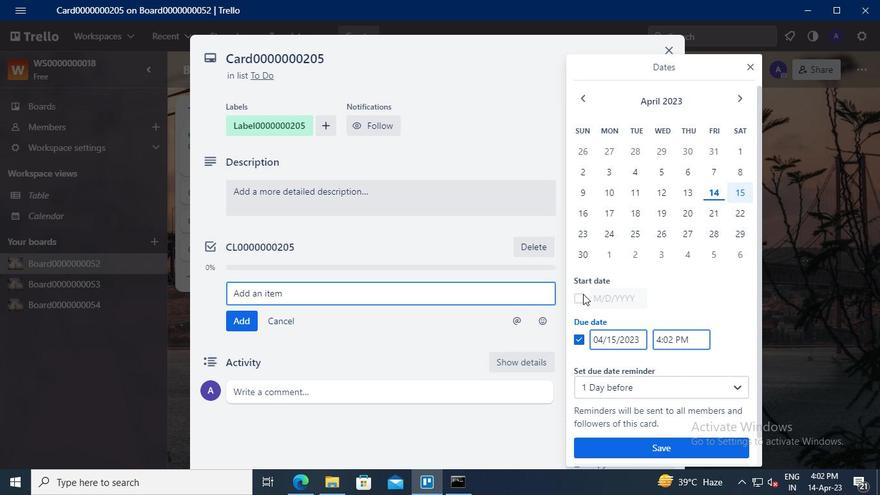
Action: Mouse pressed left at (581, 297)
Screenshot: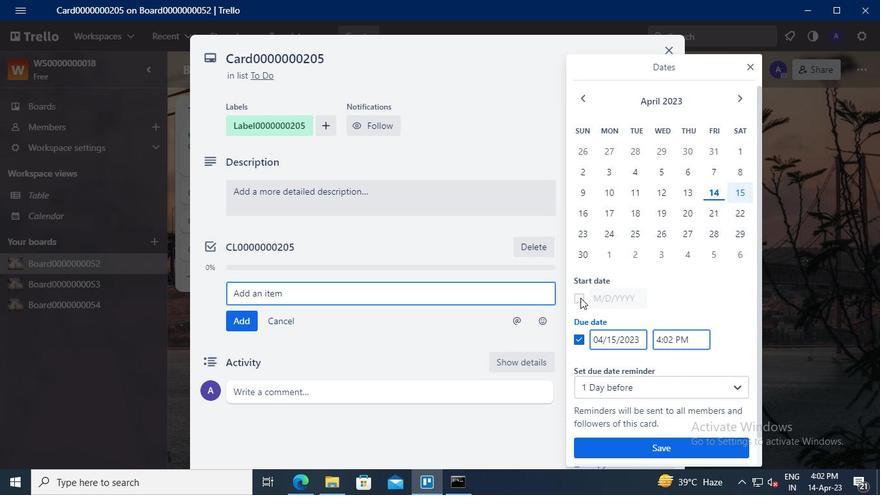 
Action: Mouse moved to (616, 297)
Screenshot: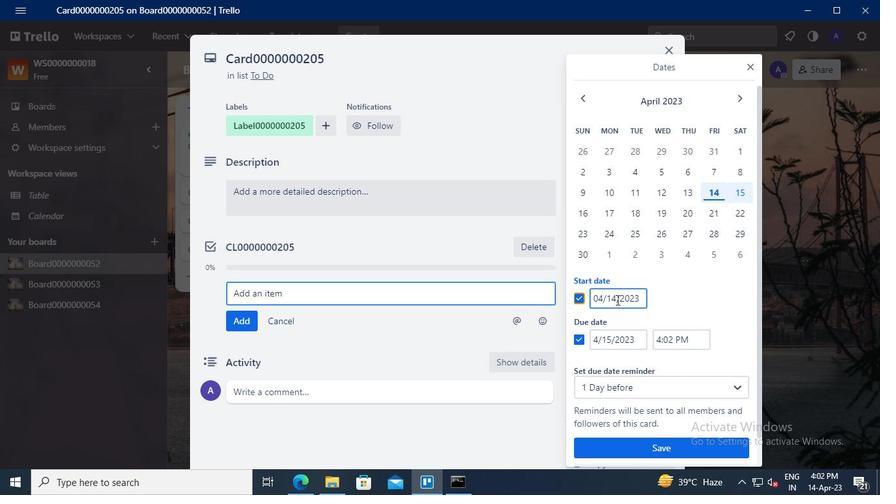 
Action: Mouse pressed left at (616, 297)
Screenshot: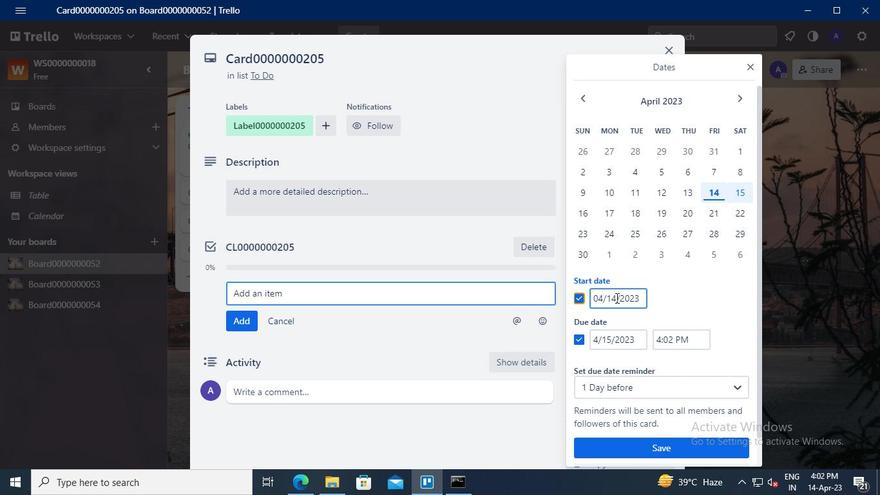 
Action: Mouse moved to (624, 283)
Screenshot: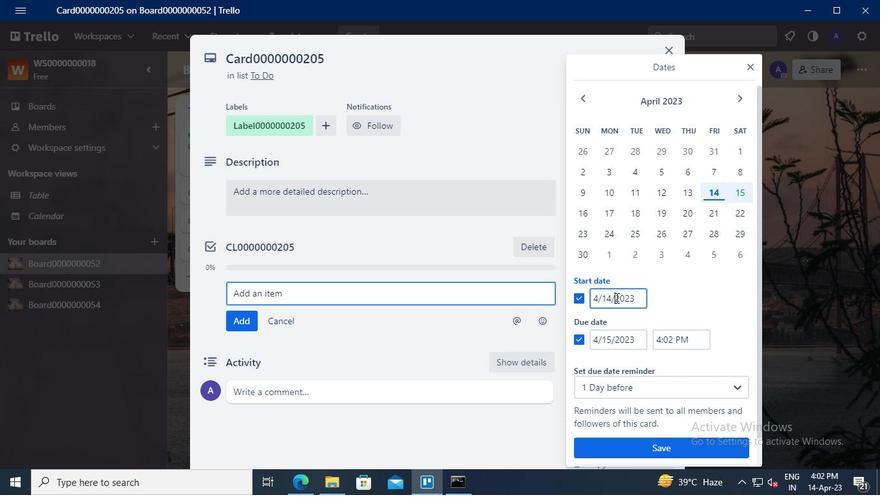 
Action: Keyboard Key.left
Screenshot: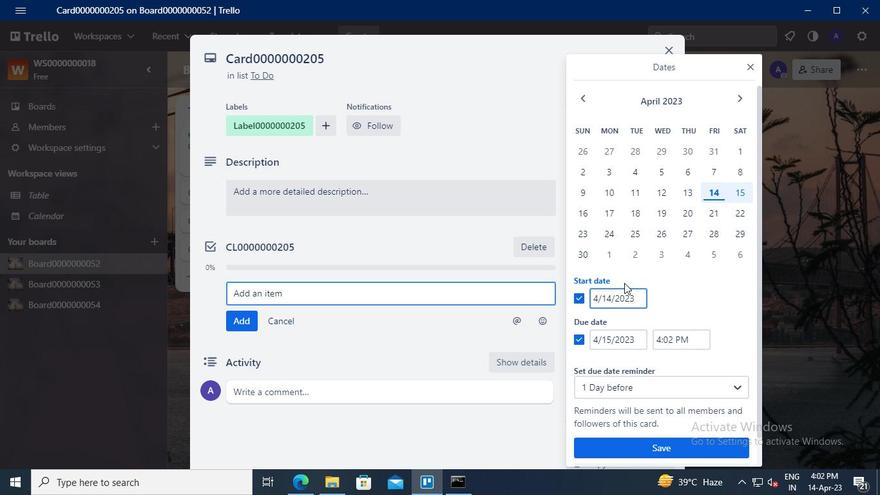 
Action: Keyboard Key.backspace
Screenshot: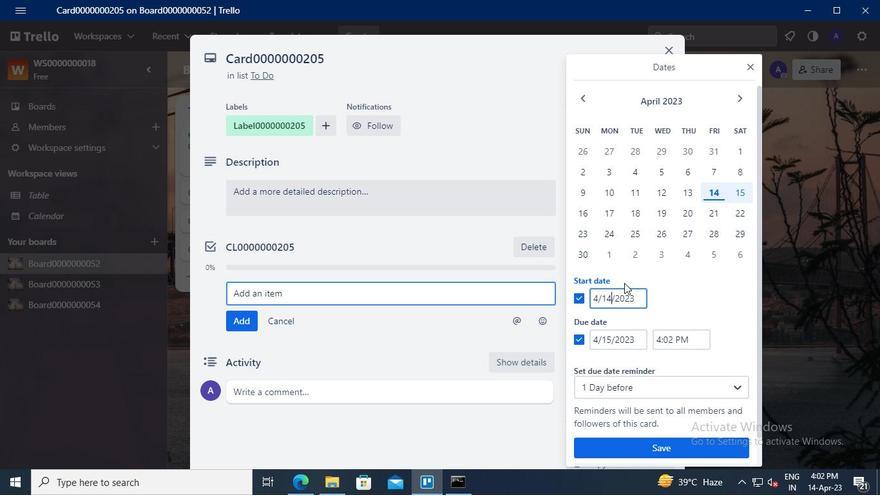 
Action: Keyboard Key.backspace
Screenshot: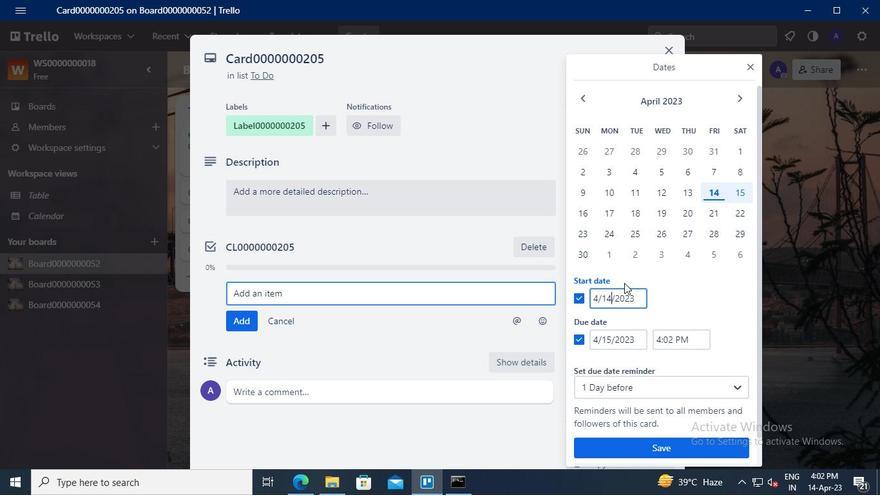 
Action: Keyboard <104>
Screenshot: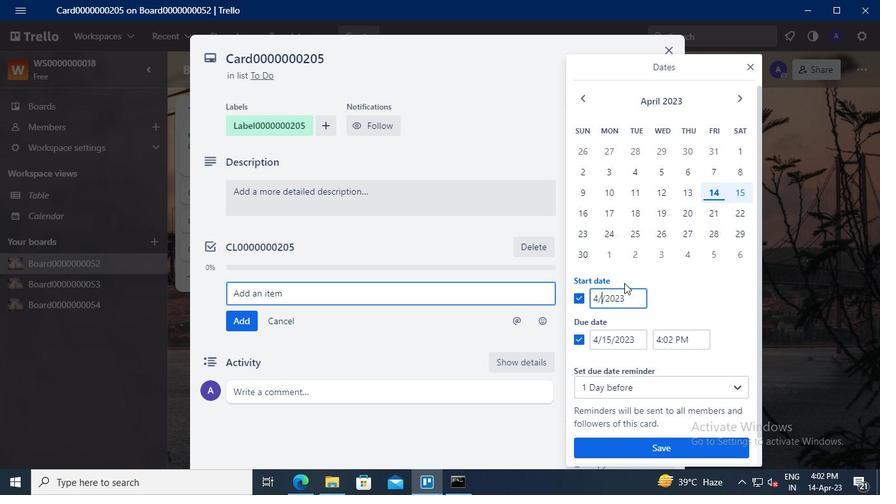 
Action: Keyboard Key.left
Screenshot: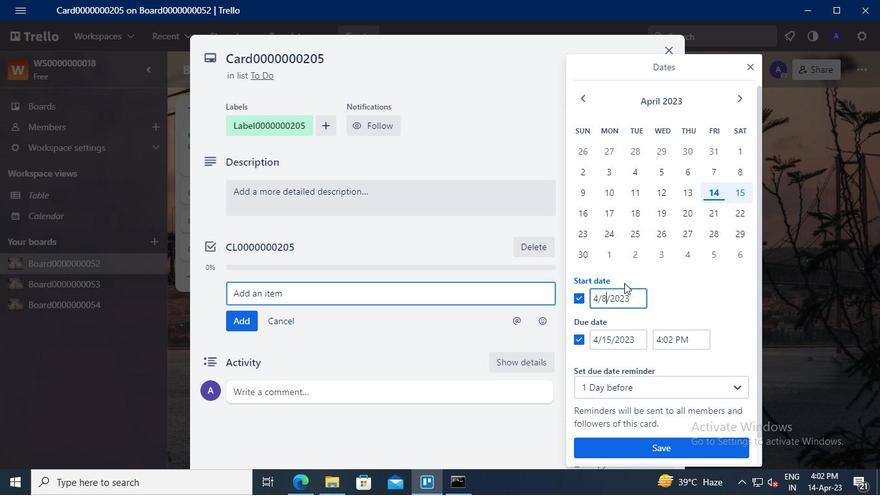 
Action: Keyboard Key.left
Screenshot: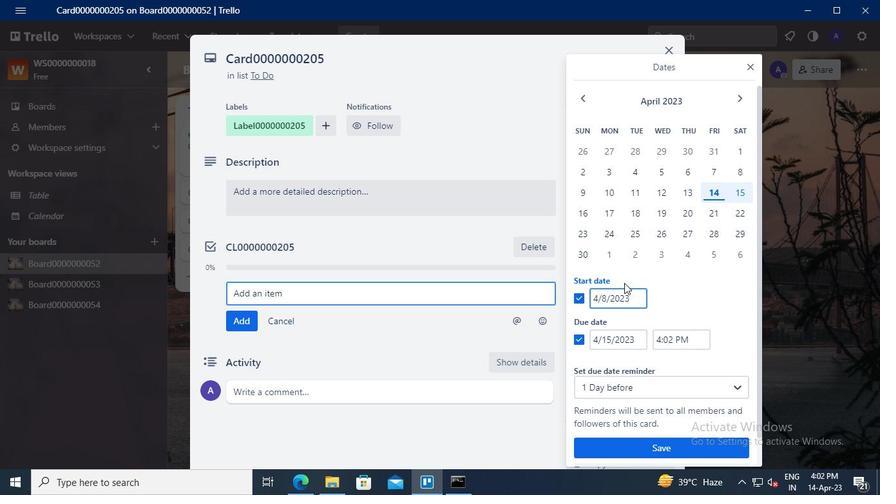 
Action: Keyboard Key.backspace
Screenshot: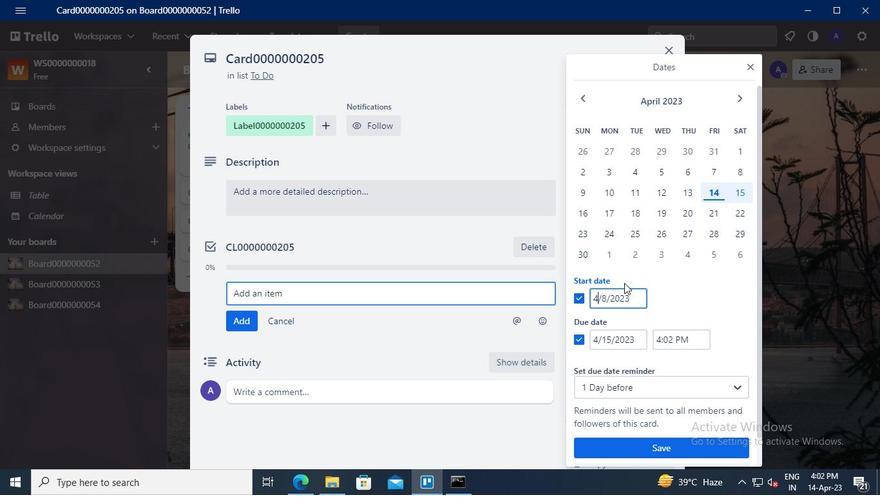 
Action: Keyboard <100>
Screenshot: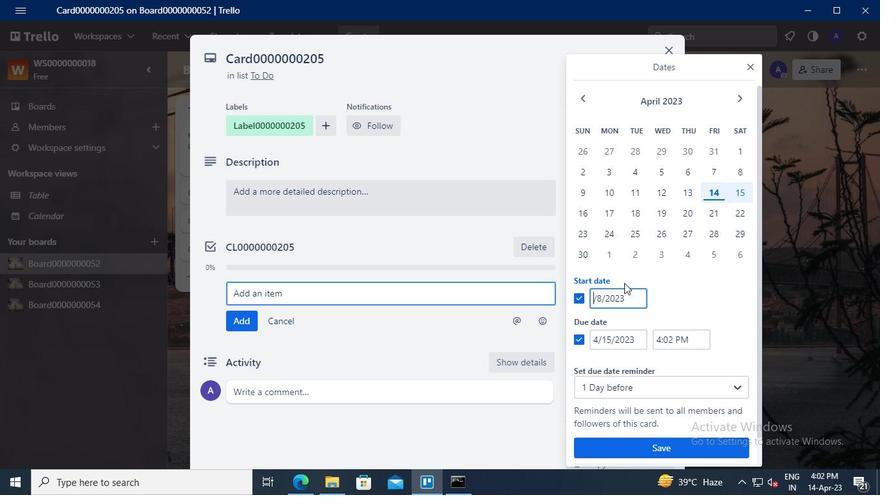 
Action: Mouse moved to (611, 341)
Screenshot: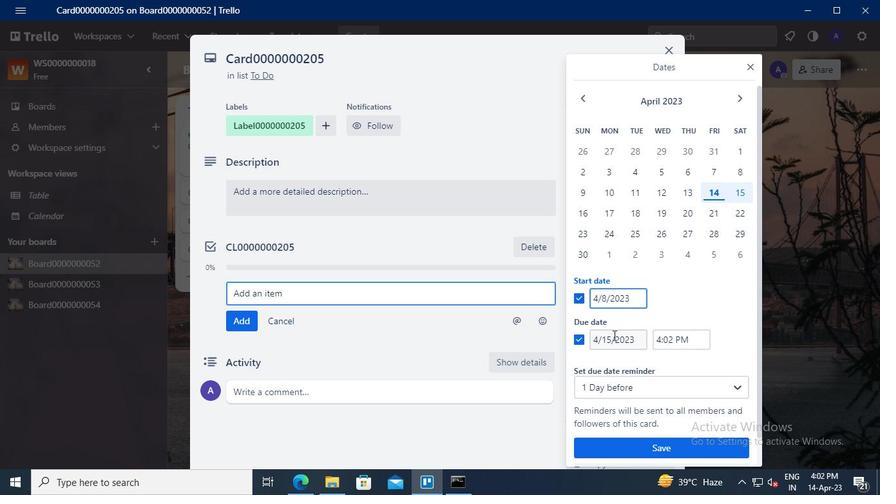 
Action: Mouse pressed left at (611, 341)
Screenshot: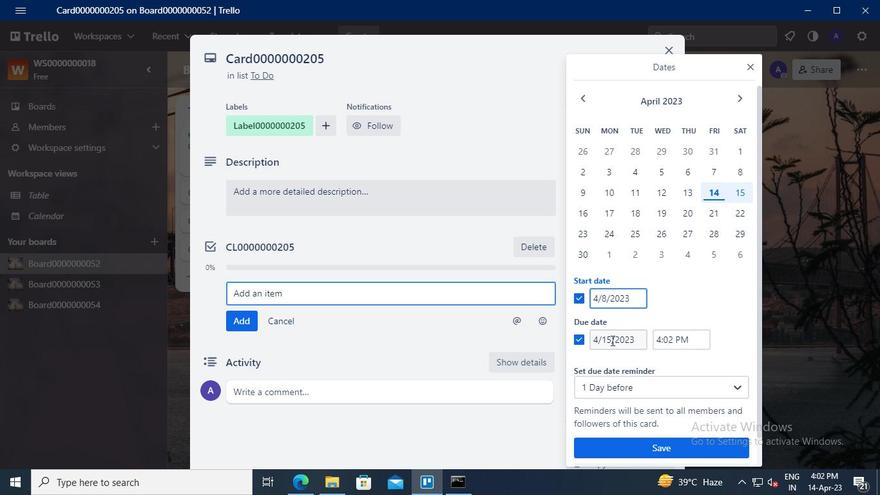 
Action: Mouse moved to (628, 310)
Screenshot: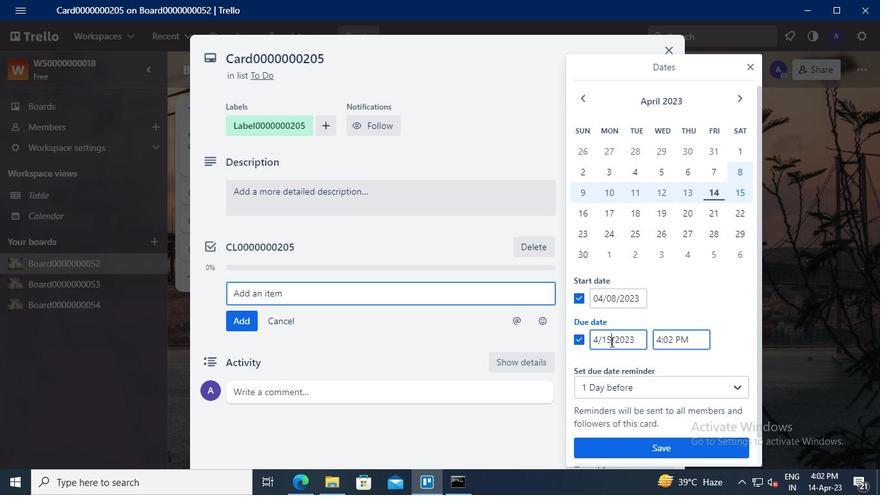 
Action: Keyboard Key.backspace
Screenshot: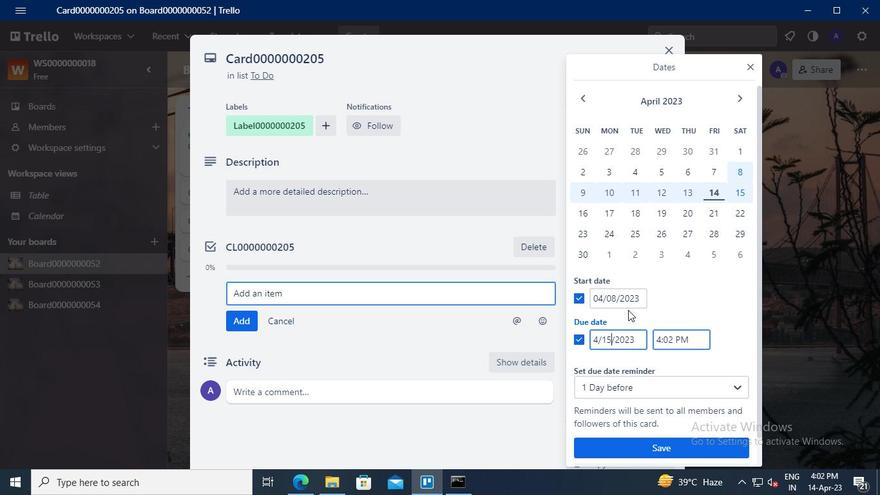 
Action: Keyboard Key.backspace
Screenshot: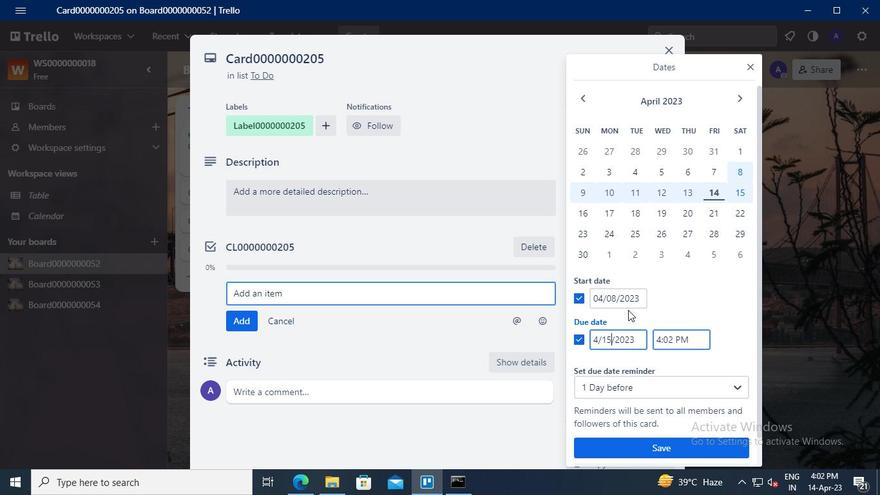 
Action: Keyboard <99>
Screenshot: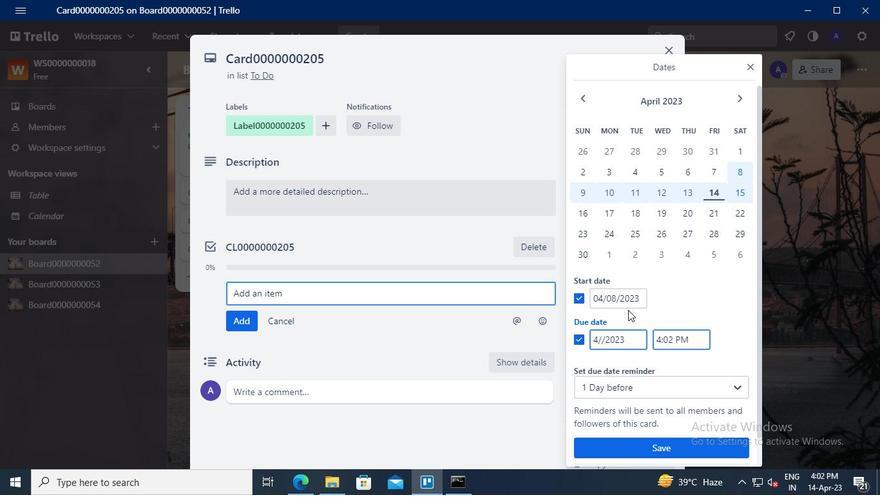 
Action: Keyboard <96>
Screenshot: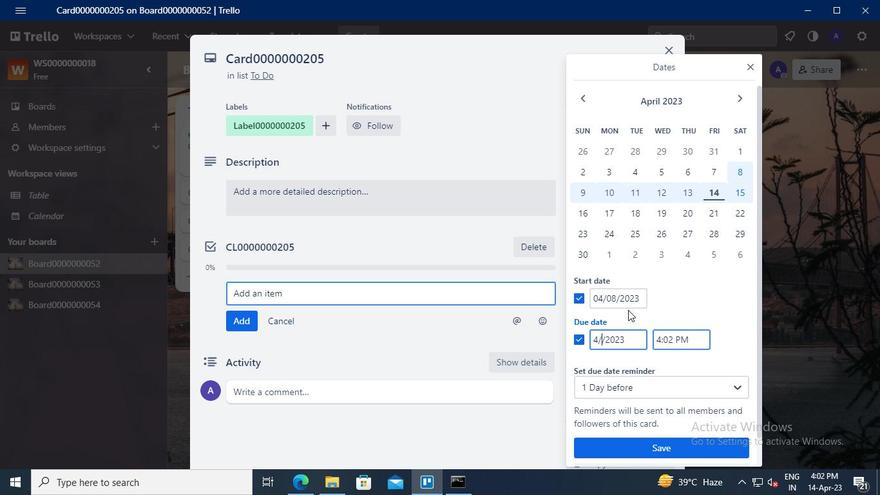 
Action: Mouse moved to (648, 444)
Screenshot: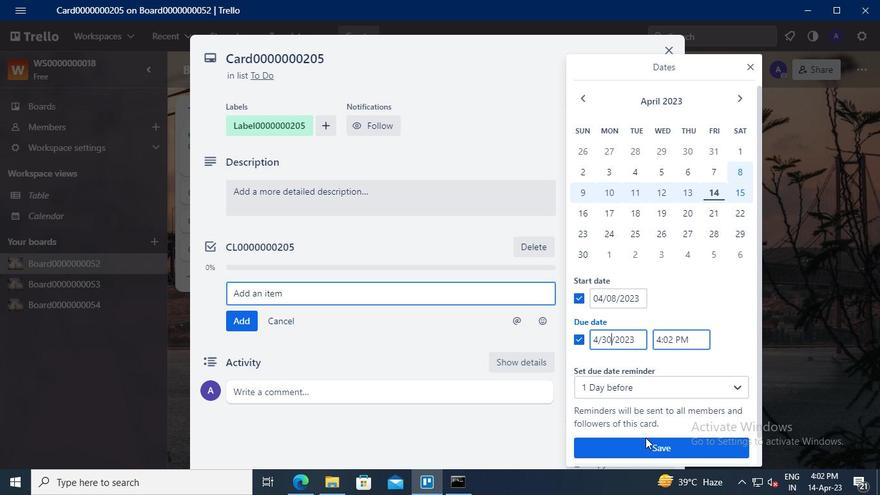 
Action: Mouse pressed left at (648, 444)
Screenshot: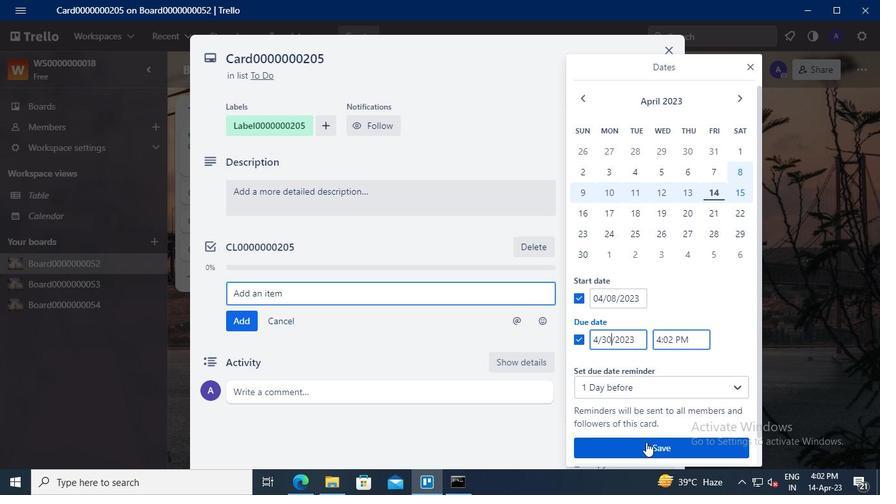 
Action: Mouse moved to (457, 481)
Screenshot: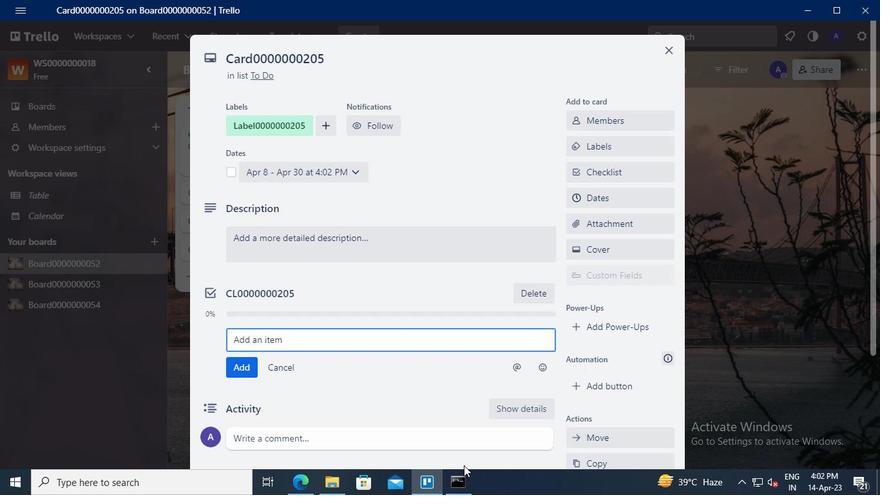 
Action: Mouse pressed left at (457, 481)
Screenshot: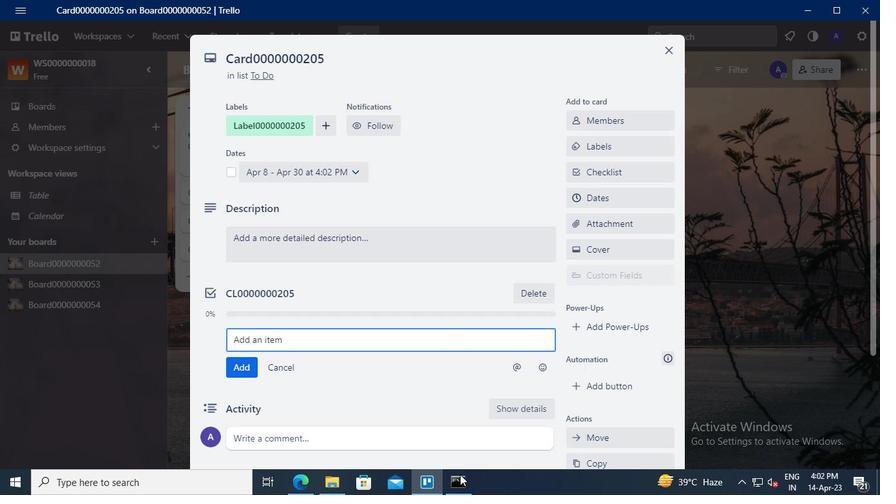 
Action: Mouse moved to (687, 84)
Screenshot: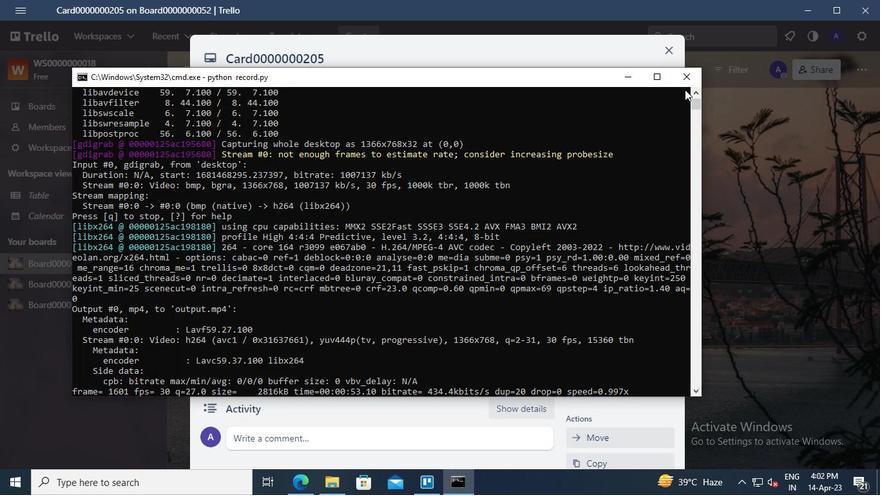 
Action: Mouse pressed left at (687, 84)
Screenshot: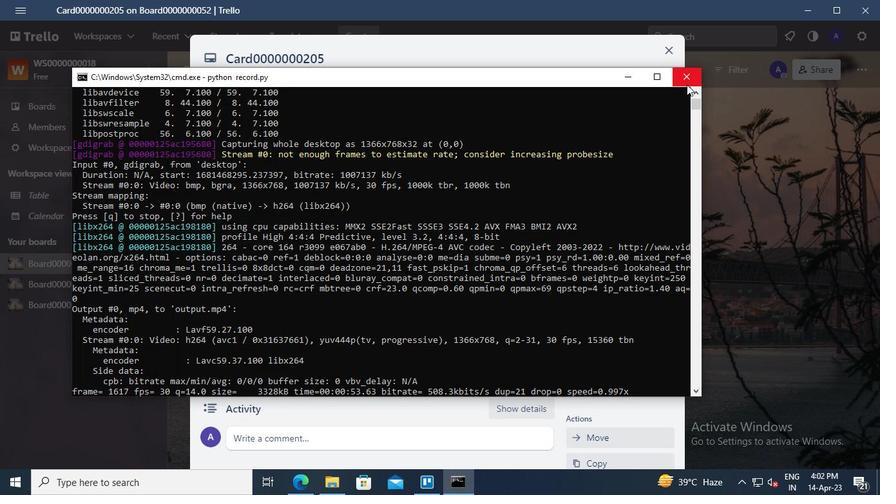
